 Task: Create a rule when a start date between 1 and 7working days ago is set on a card by anyone except me.
Action: Mouse moved to (1365, 102)
Screenshot: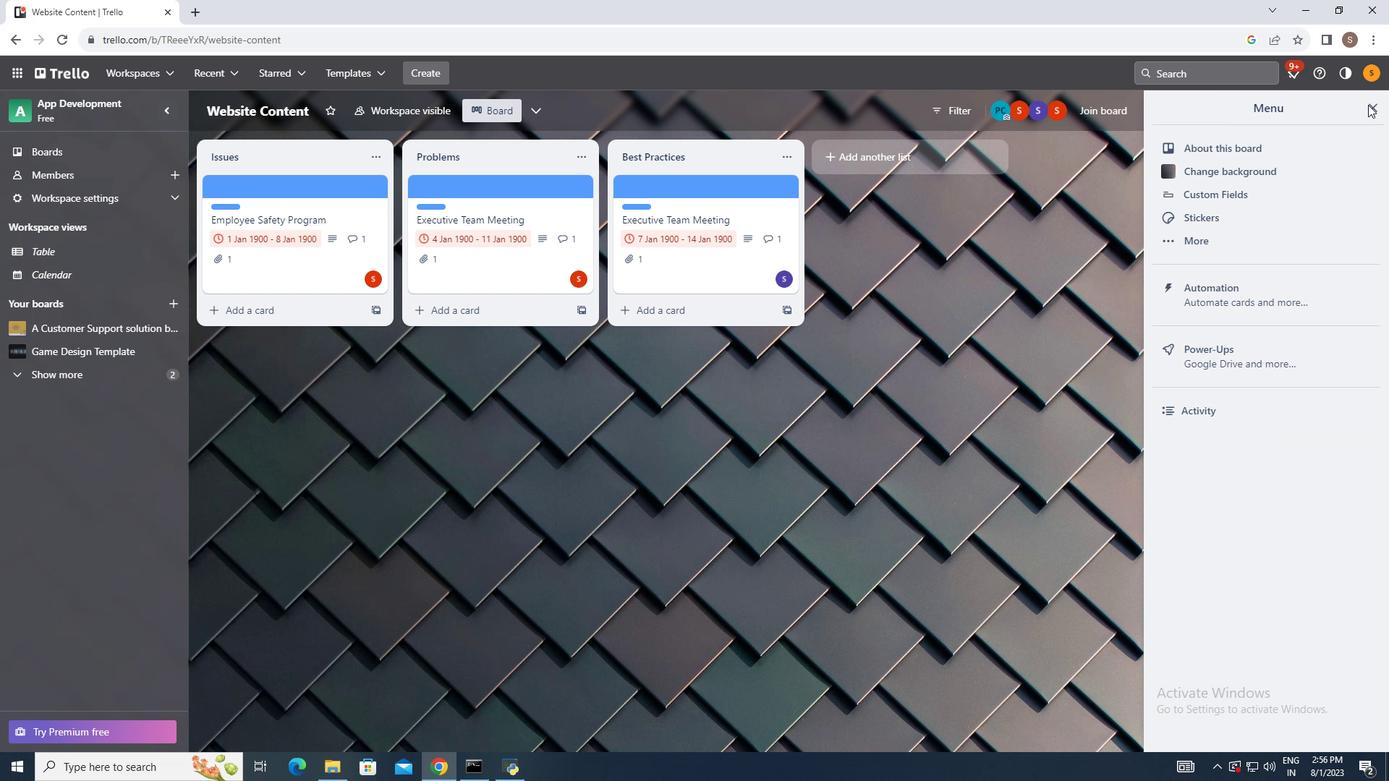 
Action: Mouse pressed left at (1365, 102)
Screenshot: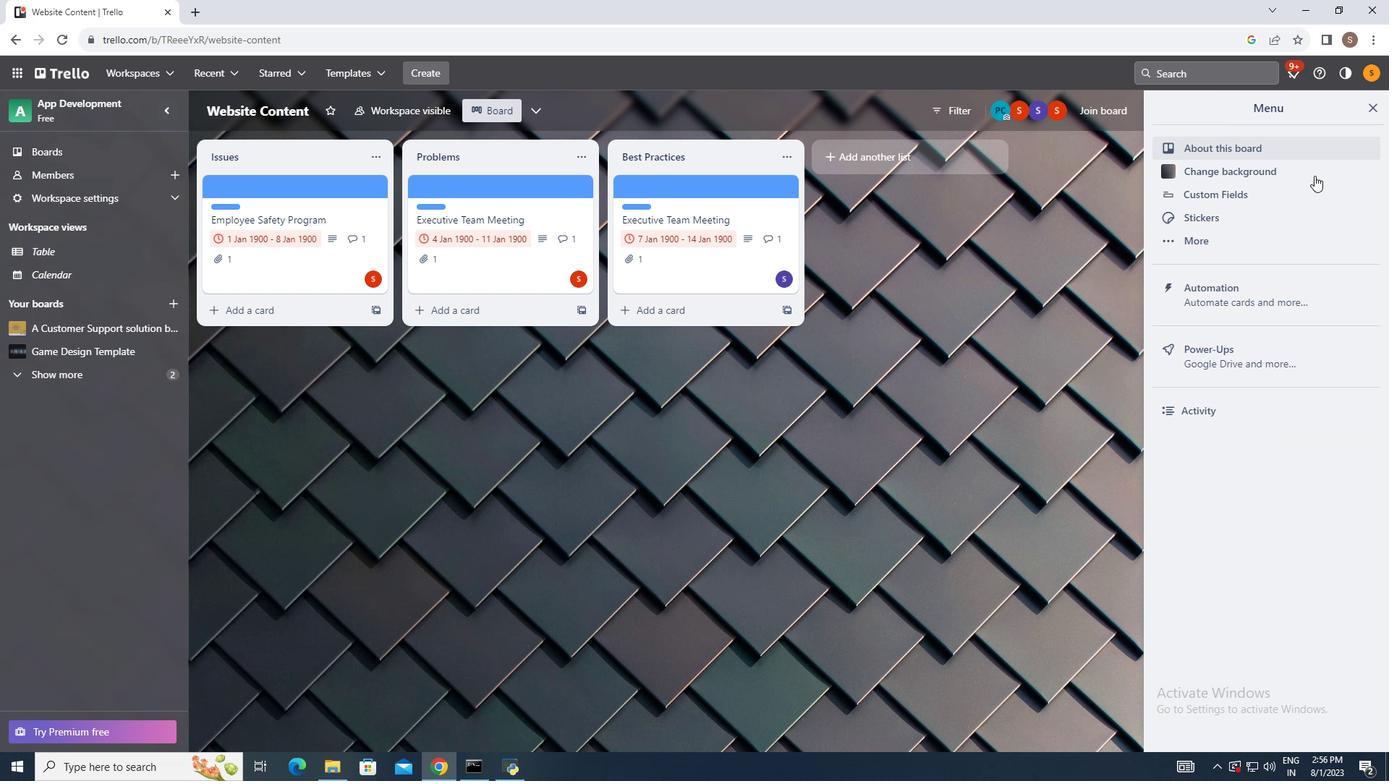 
Action: Mouse moved to (1257, 280)
Screenshot: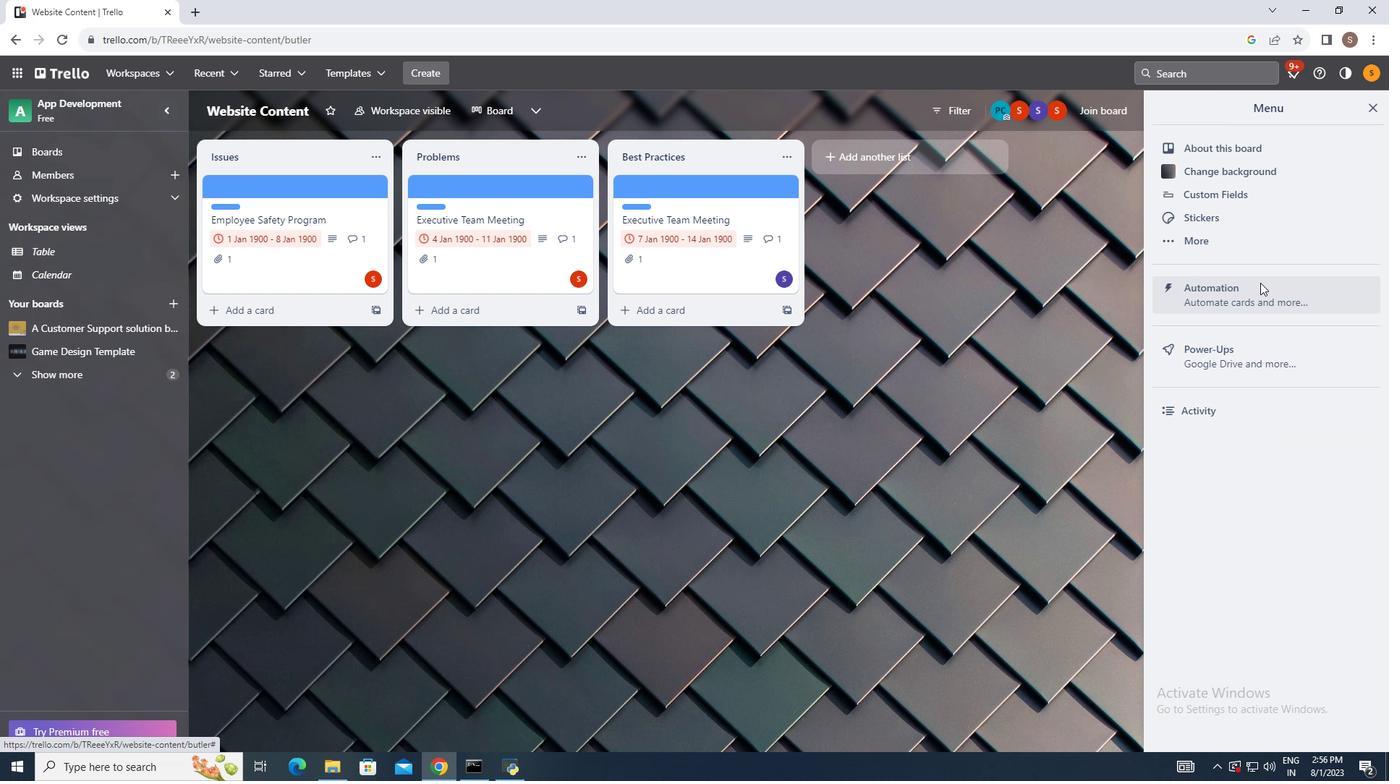
Action: Mouse pressed left at (1257, 280)
Screenshot: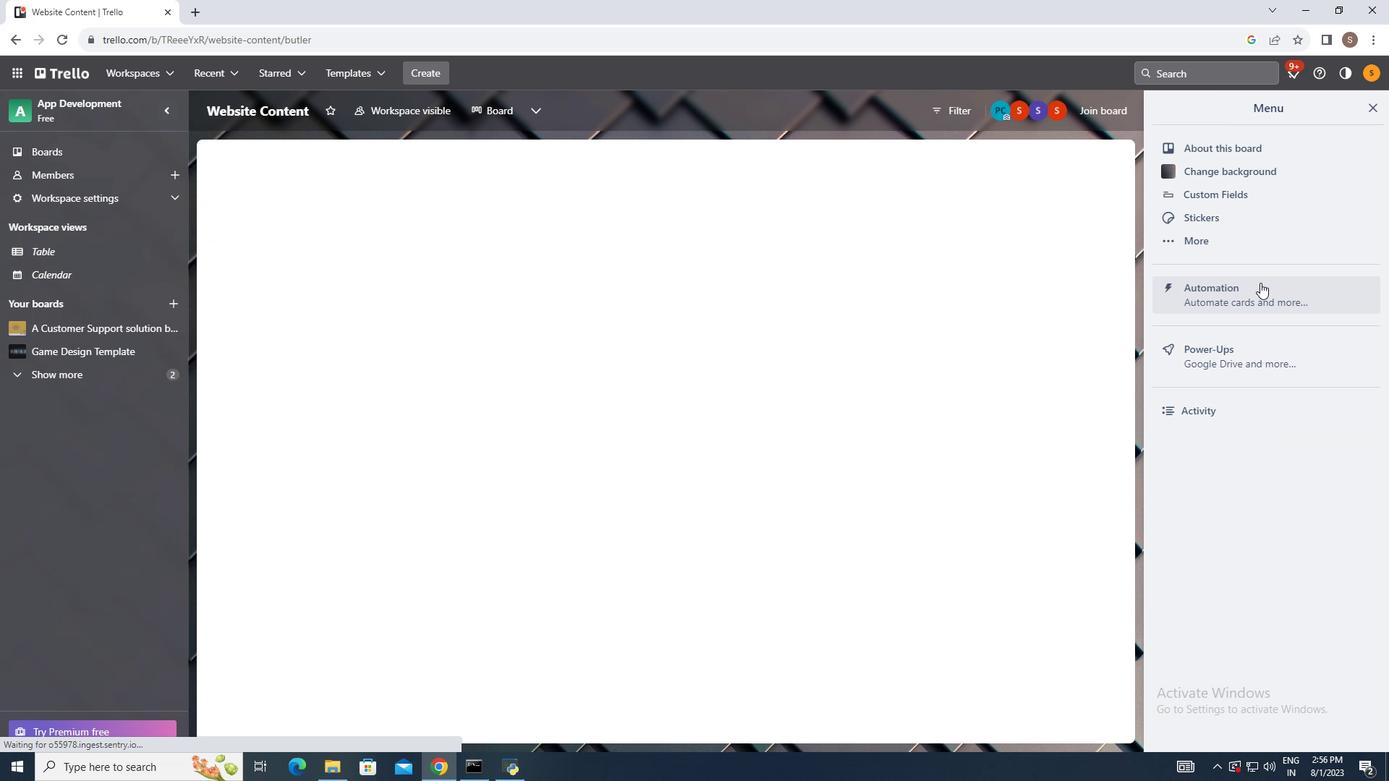 
Action: Mouse moved to (241, 237)
Screenshot: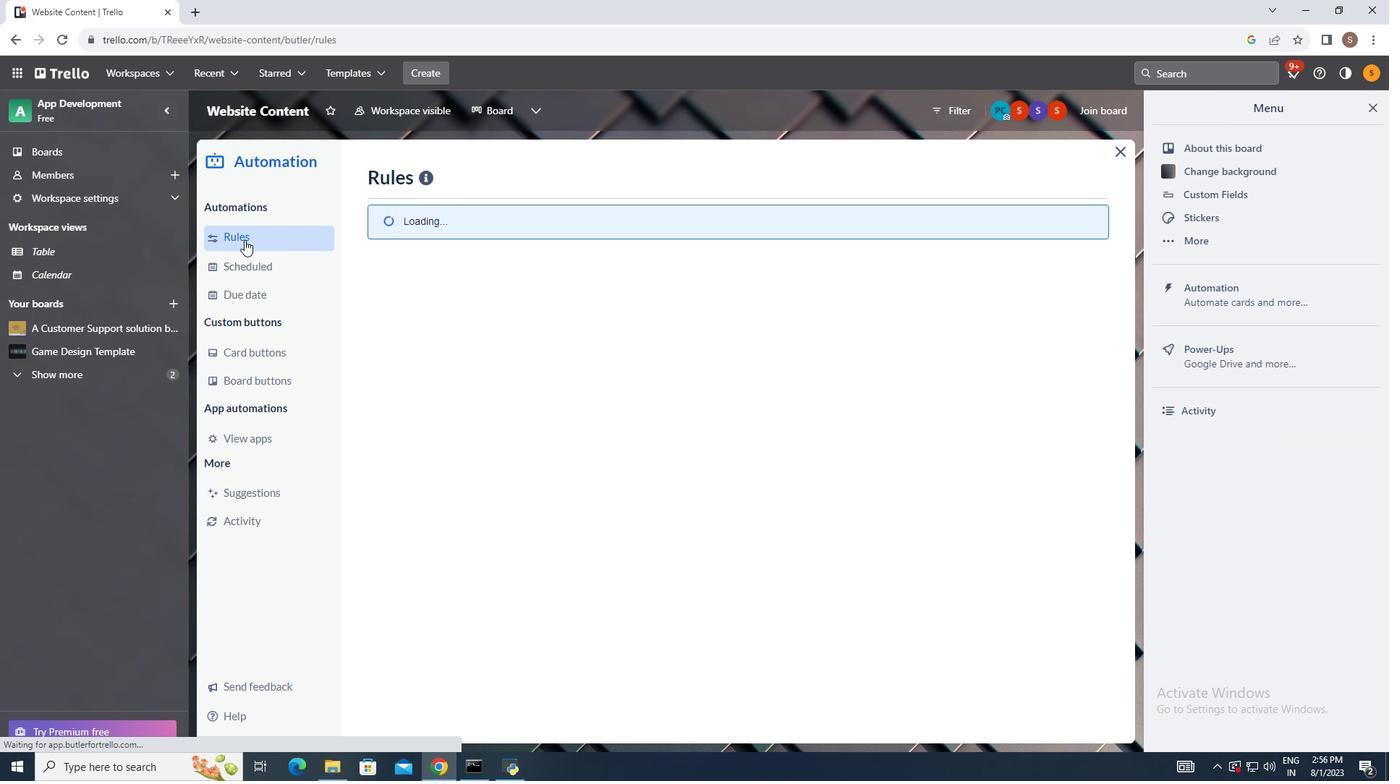 
Action: Mouse pressed left at (241, 237)
Screenshot: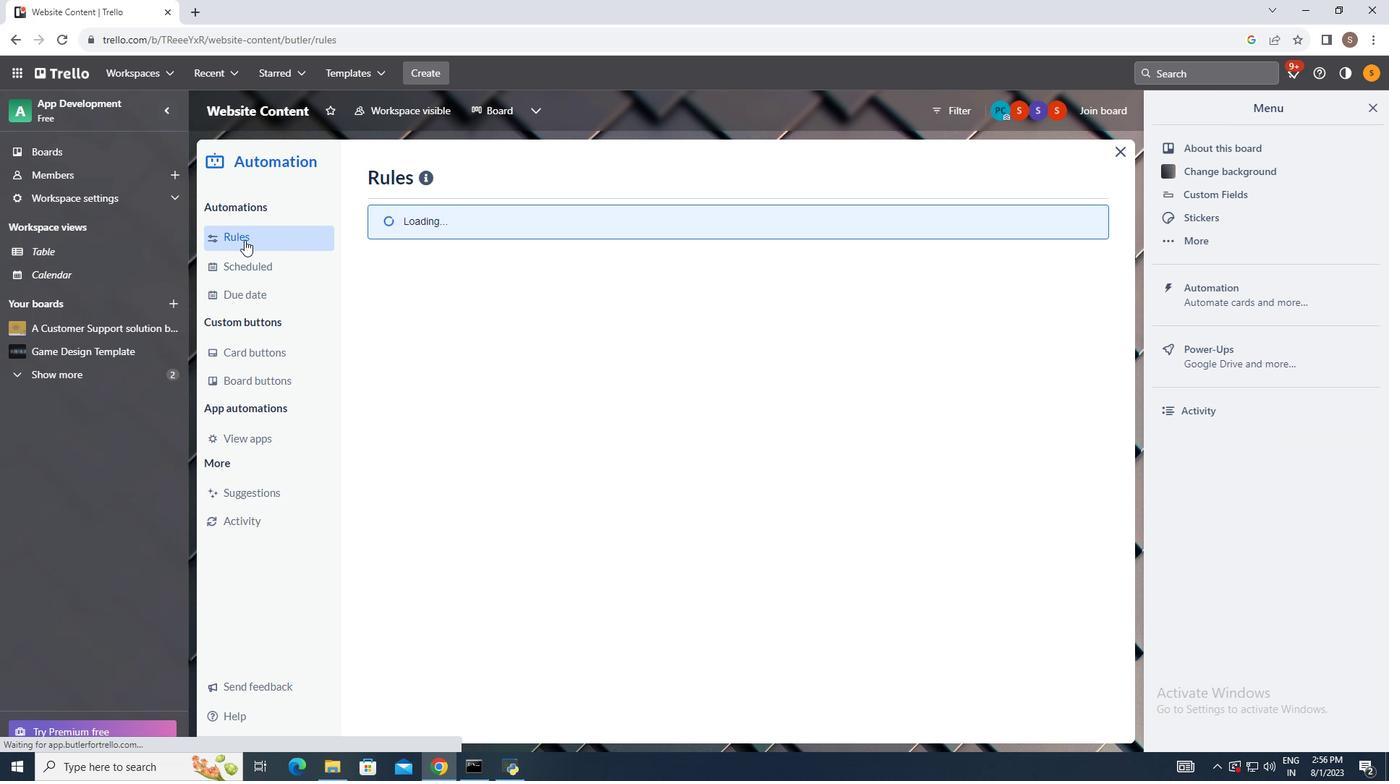 
Action: Mouse moved to (964, 174)
Screenshot: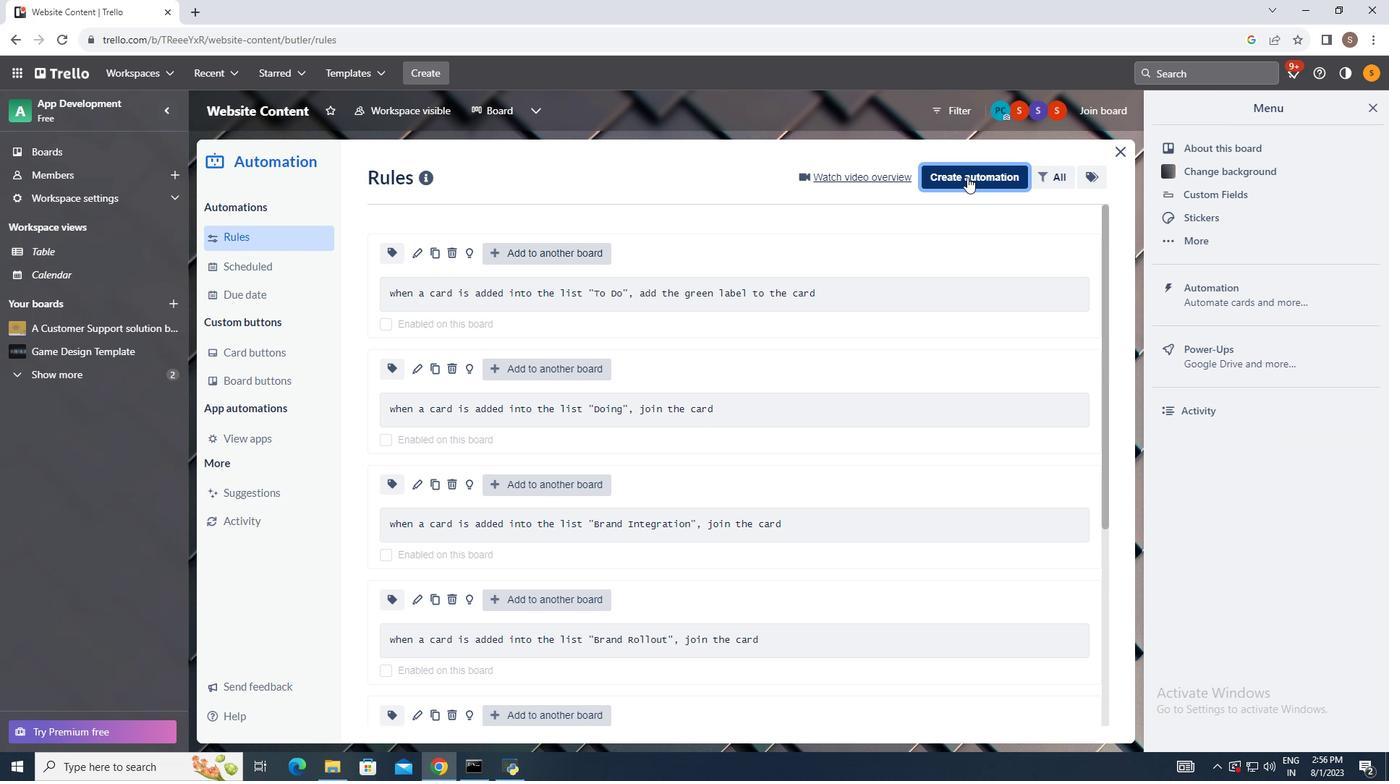 
Action: Mouse pressed left at (964, 174)
Screenshot: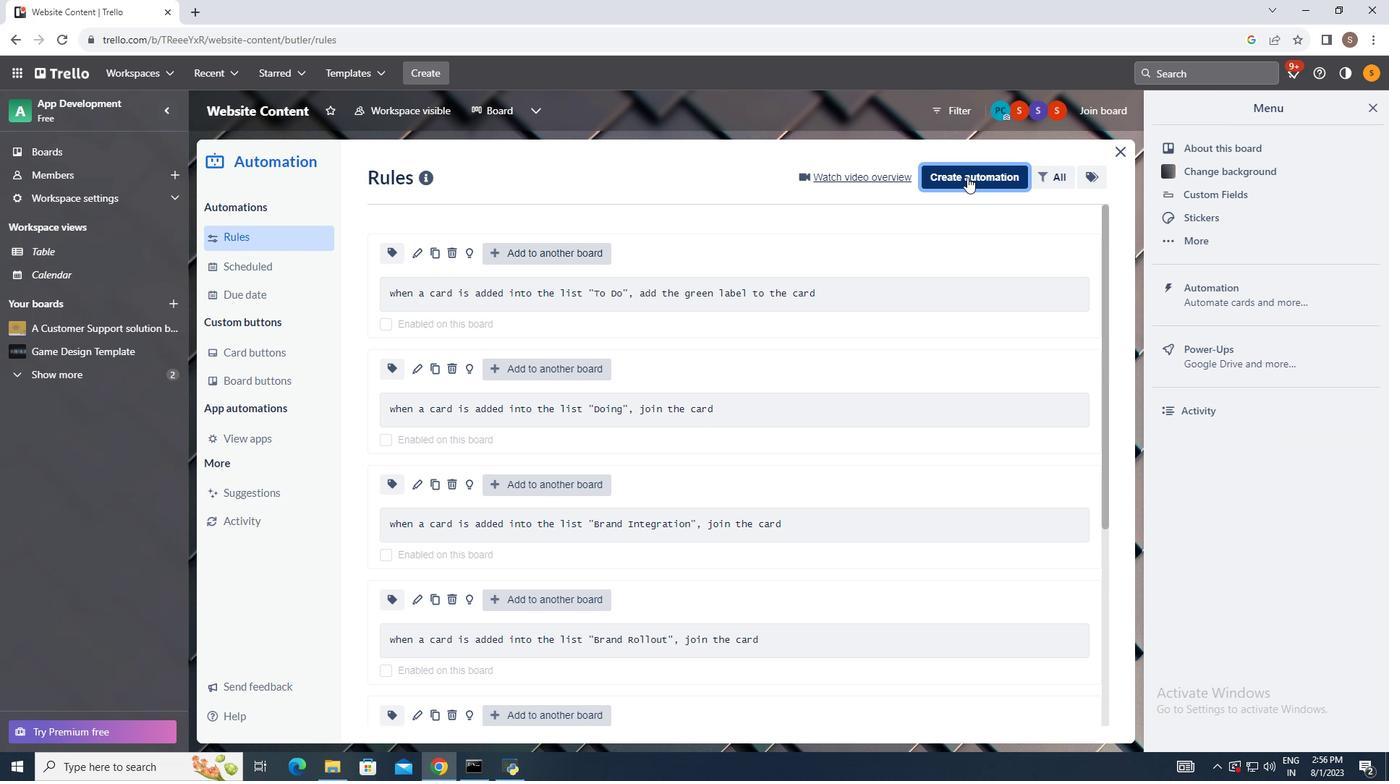 
Action: Mouse moved to (746, 316)
Screenshot: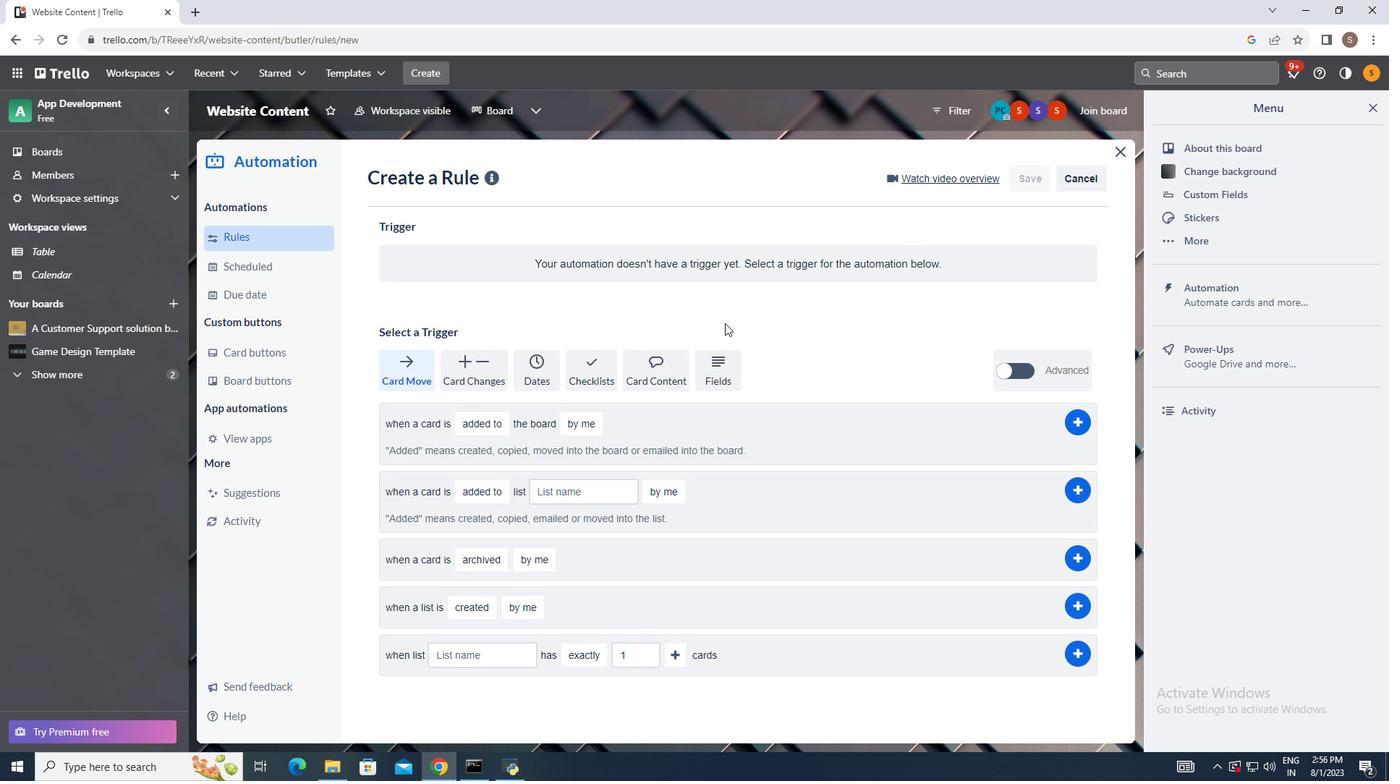 
Action: Mouse pressed left at (746, 316)
Screenshot: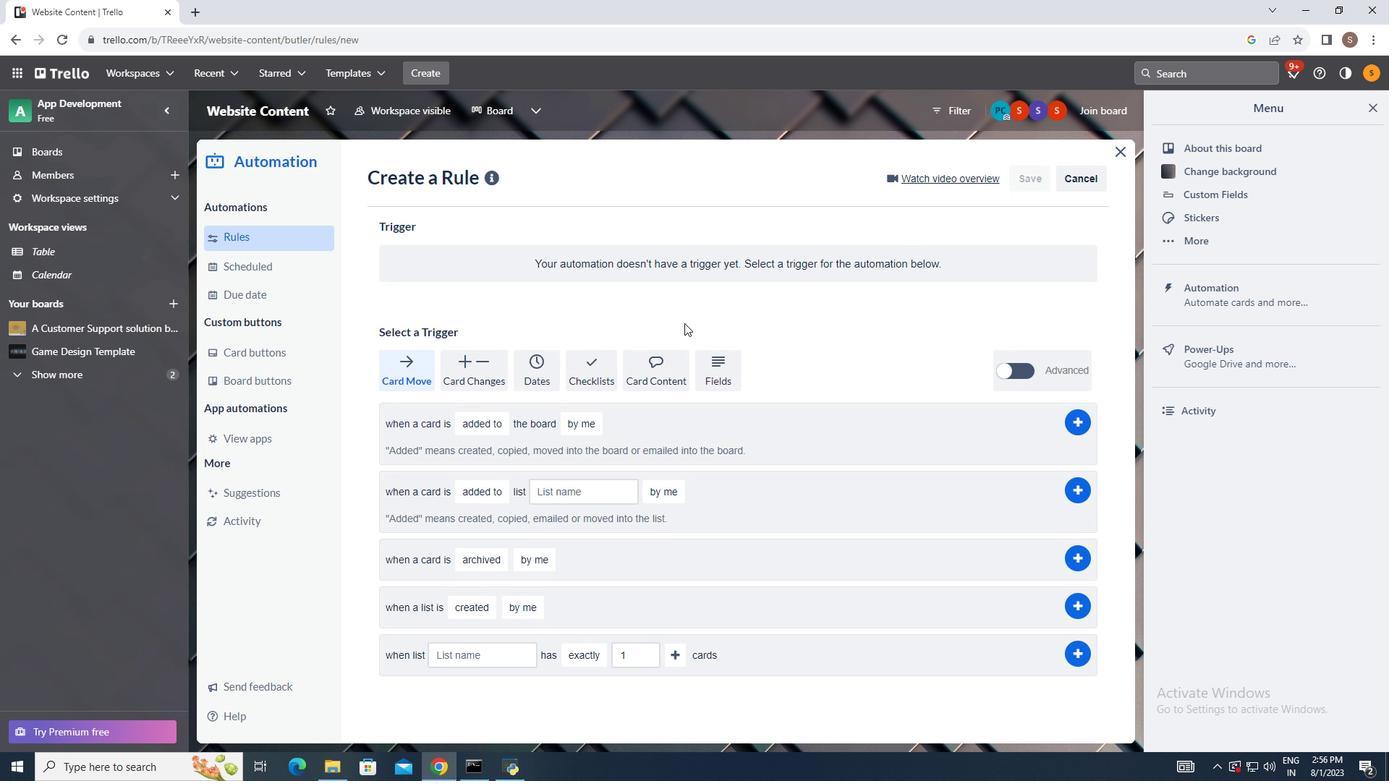 
Action: Mouse moved to (537, 359)
Screenshot: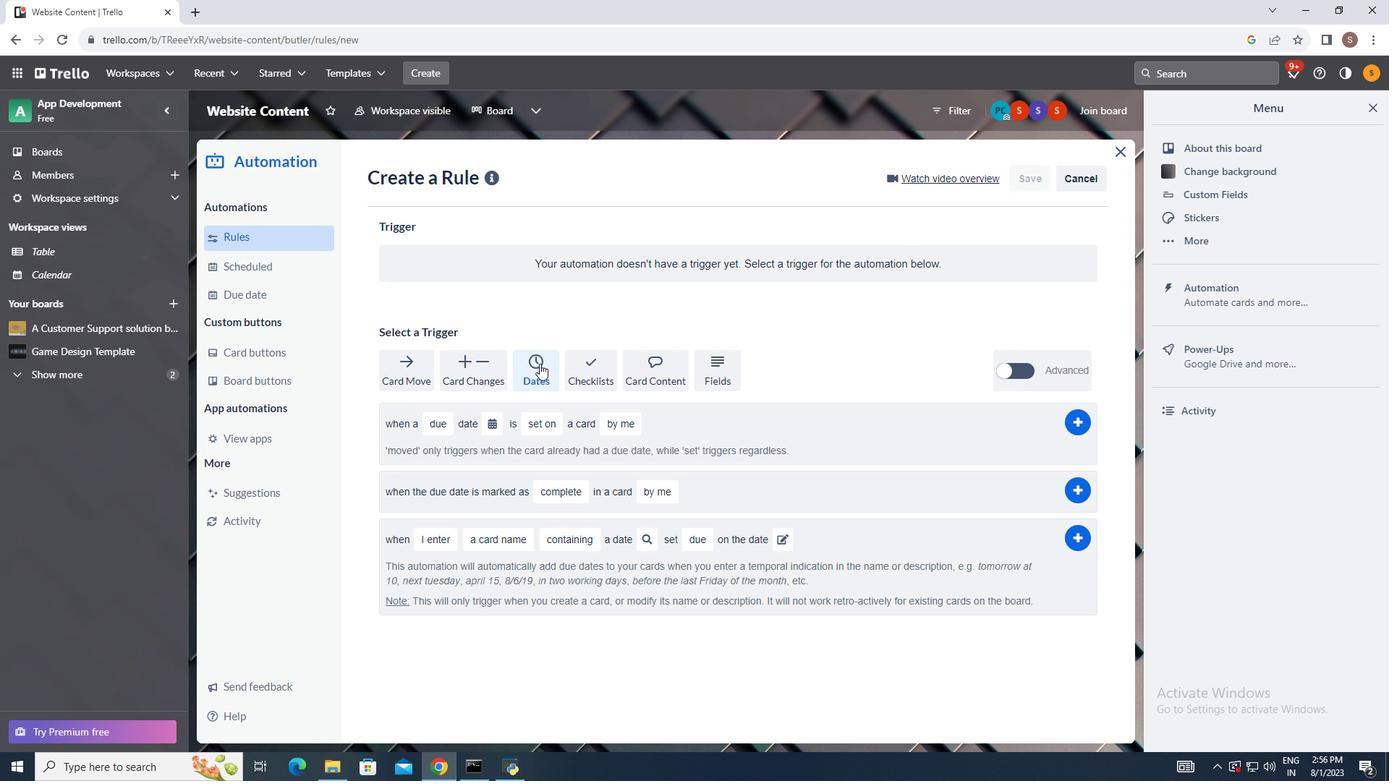 
Action: Mouse pressed left at (537, 359)
Screenshot: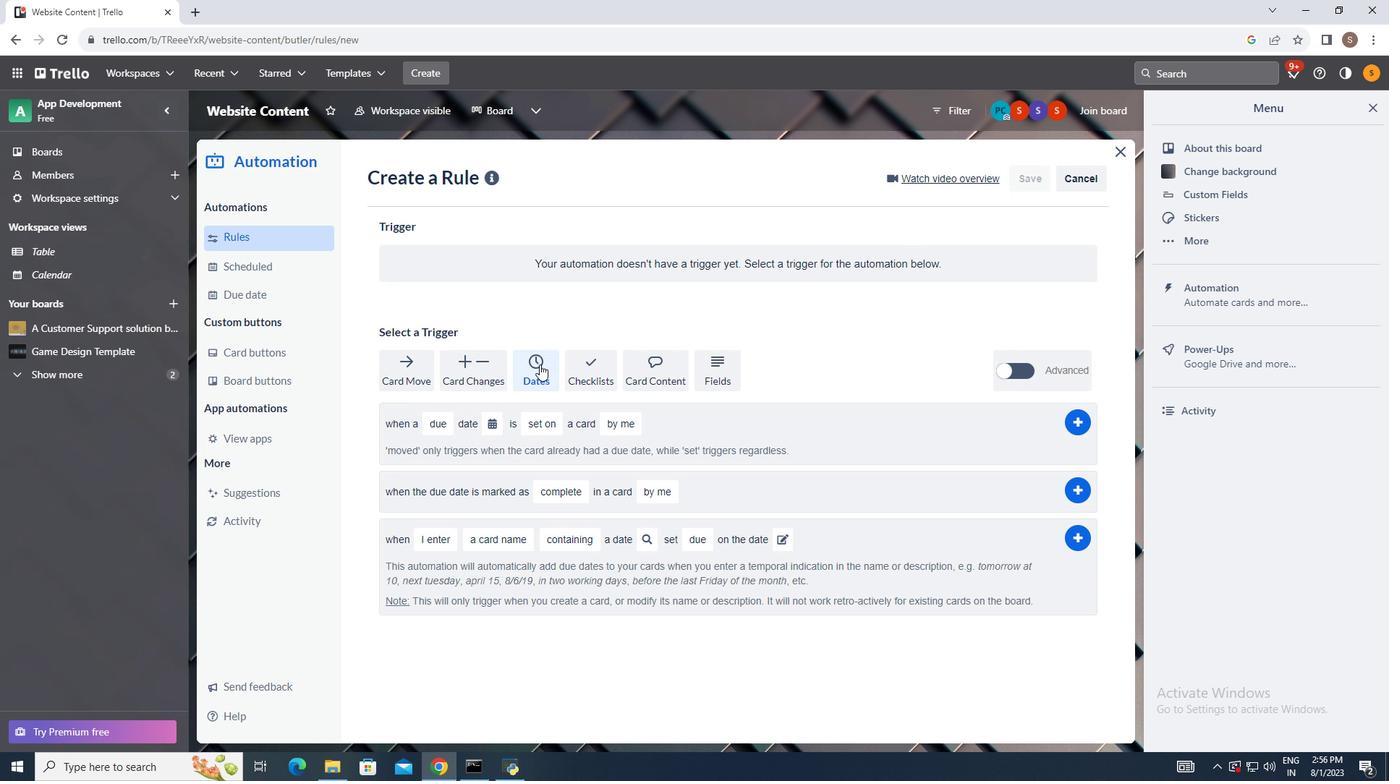 
Action: Mouse moved to (444, 415)
Screenshot: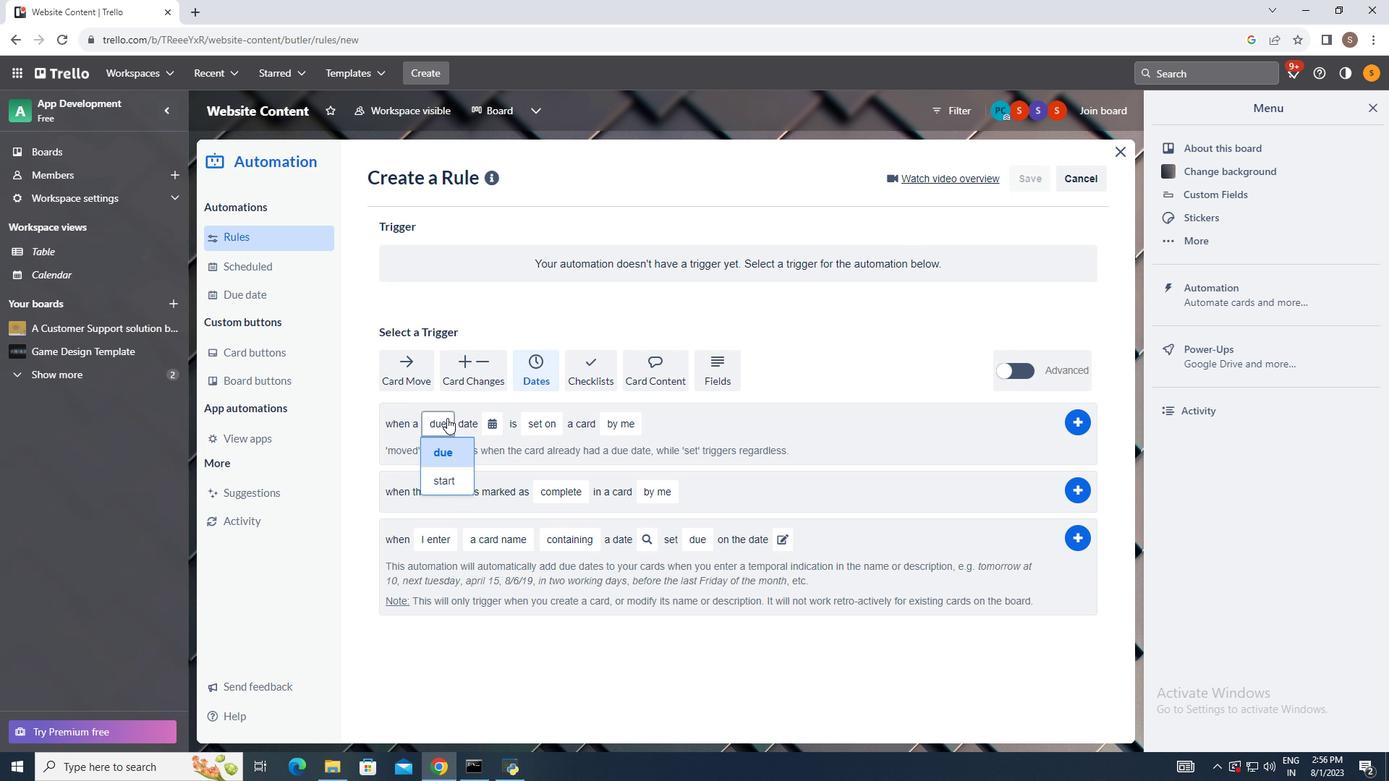 
Action: Mouse pressed left at (444, 415)
Screenshot: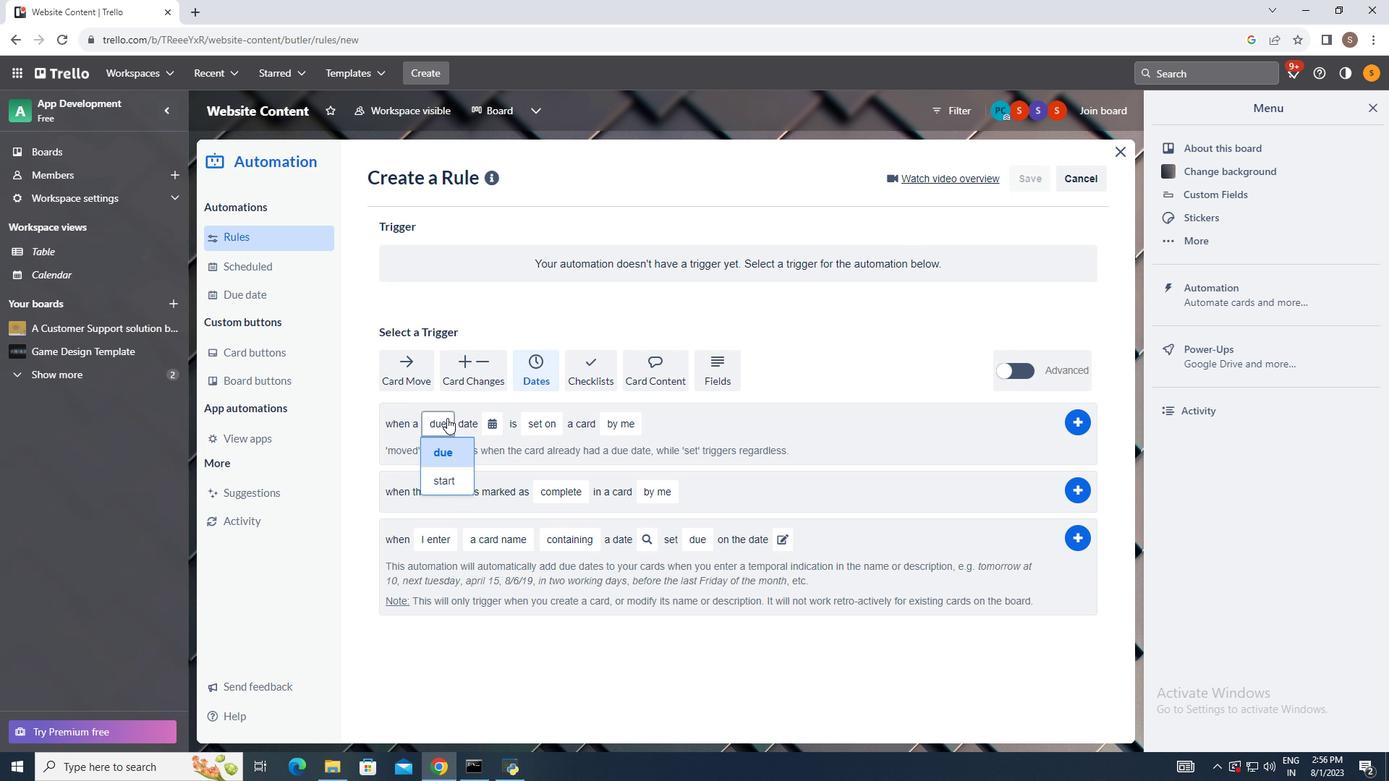 
Action: Mouse moved to (443, 473)
Screenshot: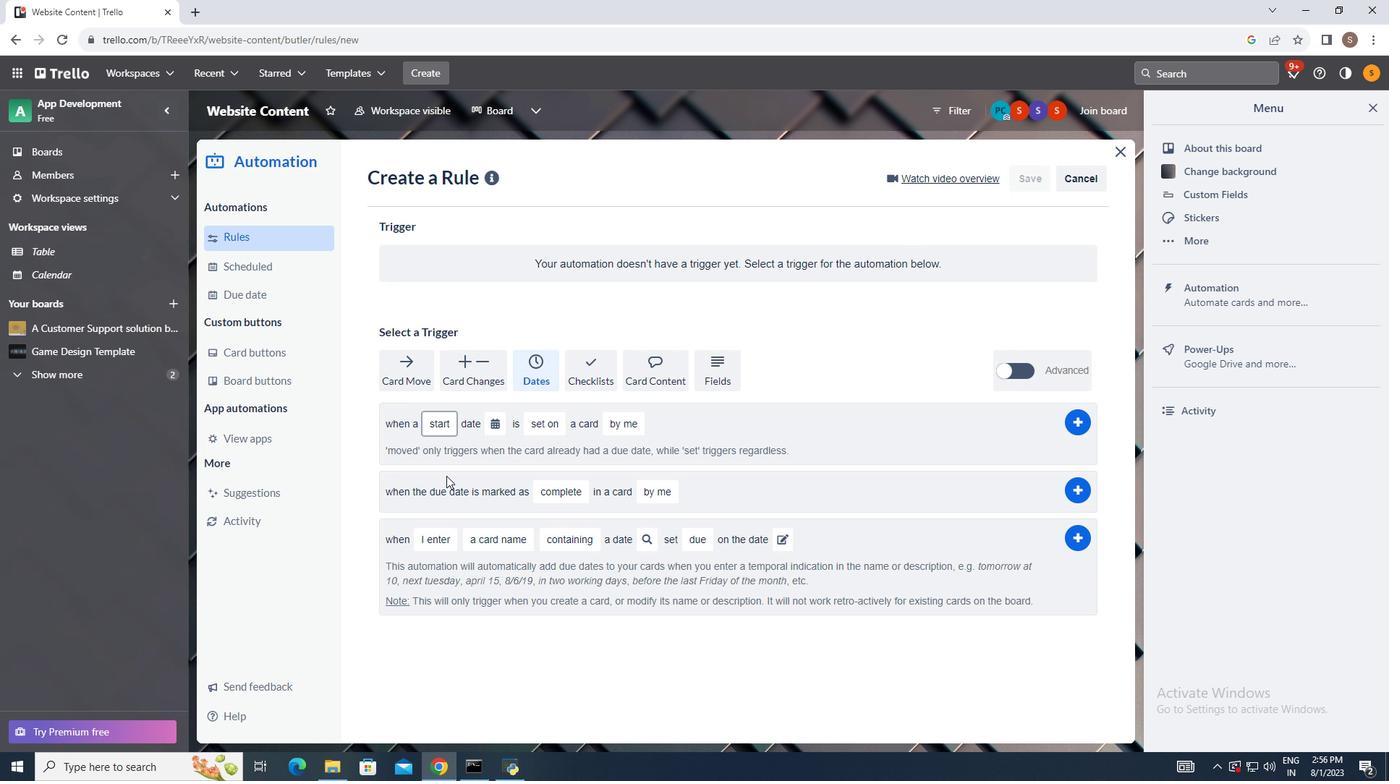 
Action: Mouse pressed left at (443, 473)
Screenshot: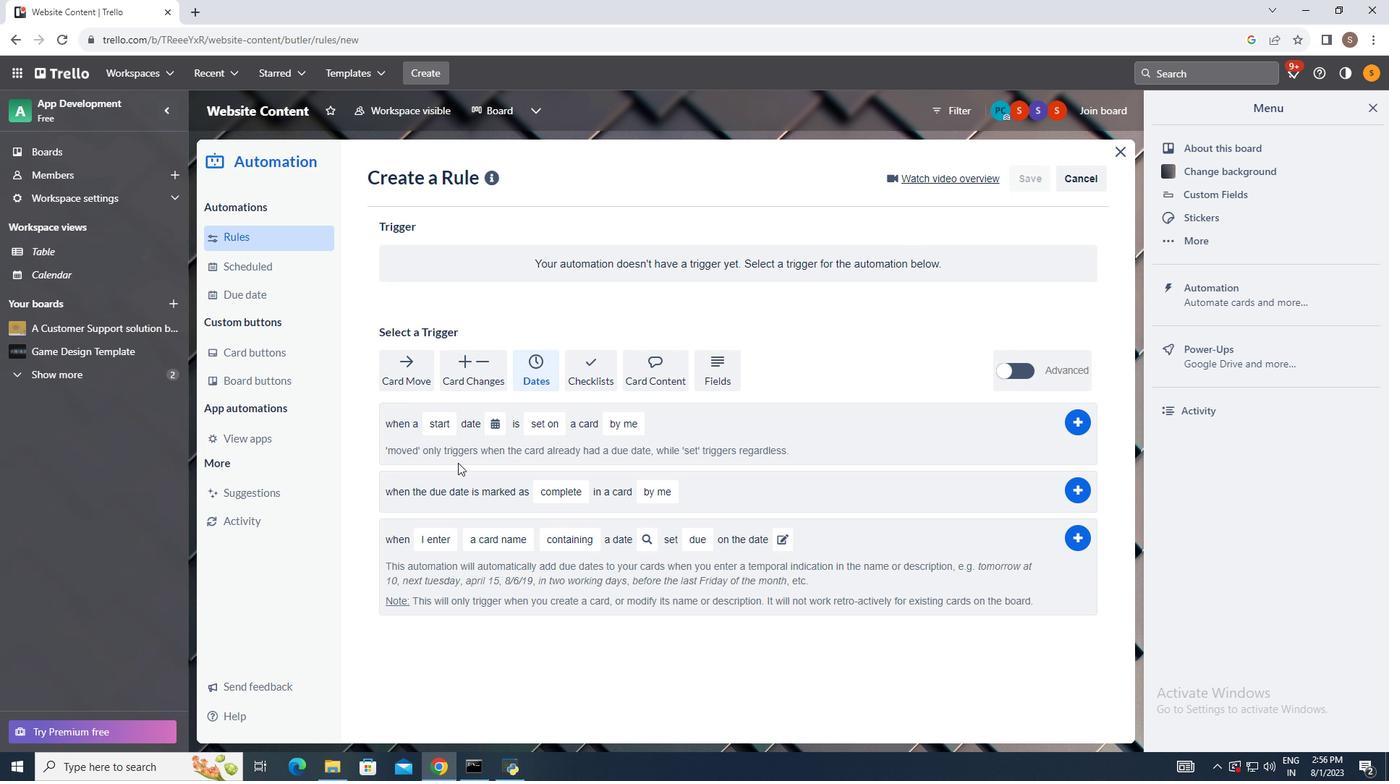 
Action: Mouse moved to (493, 425)
Screenshot: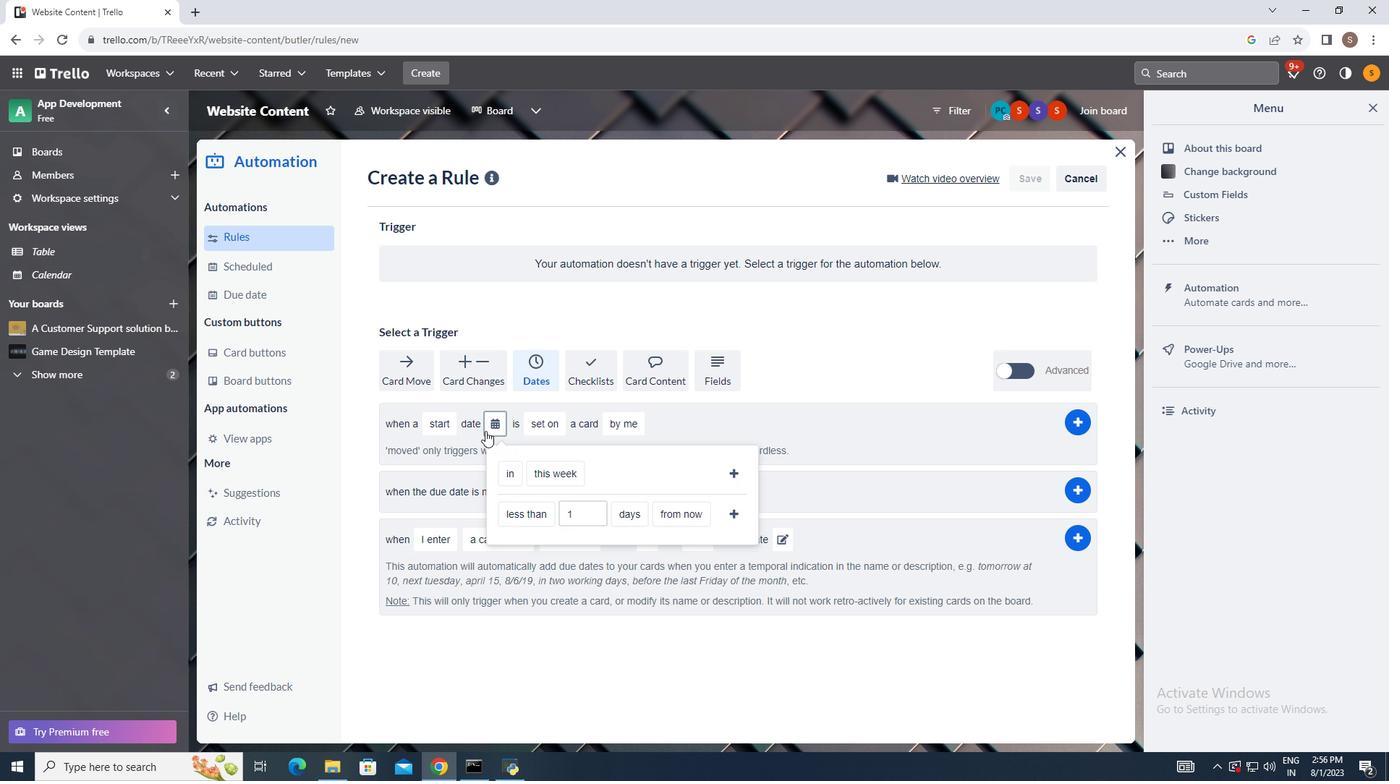 
Action: Mouse pressed left at (493, 425)
Screenshot: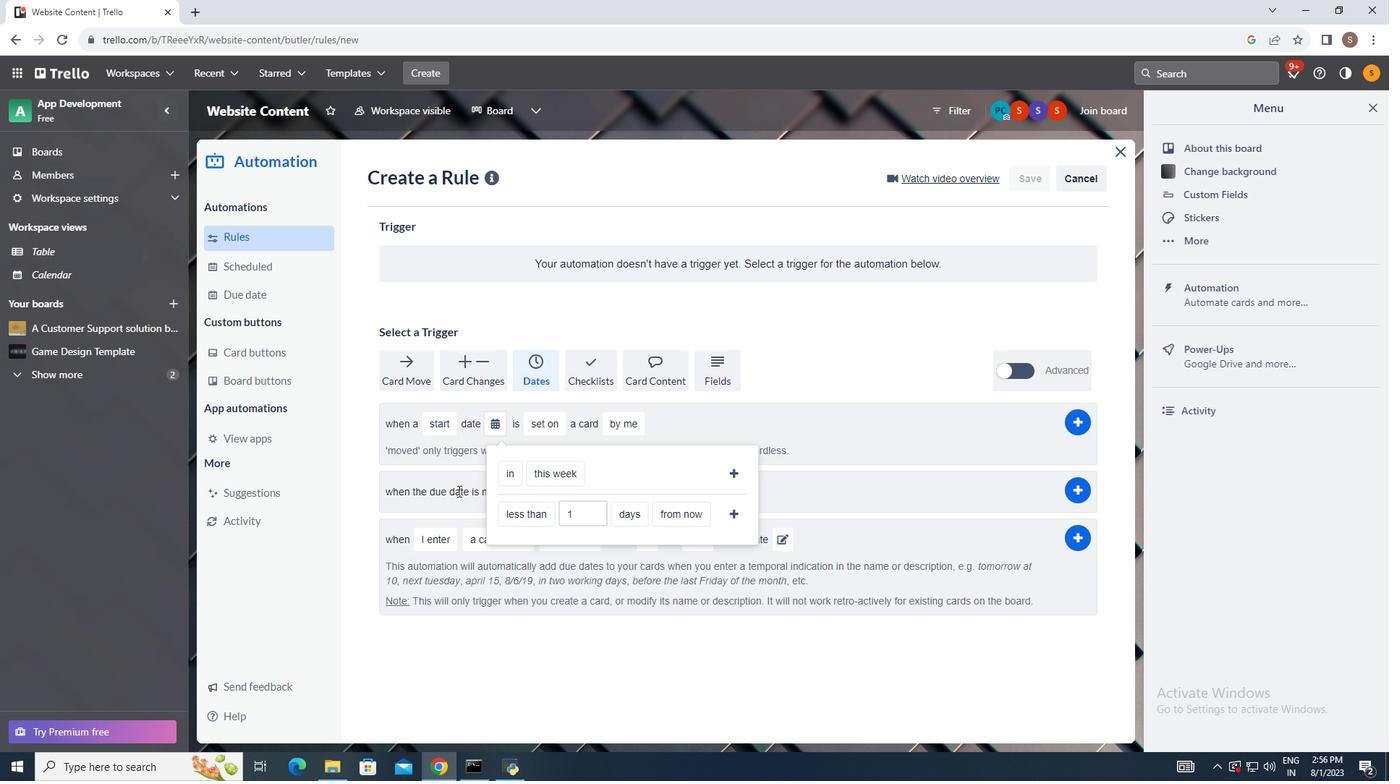 
Action: Mouse moved to (506, 517)
Screenshot: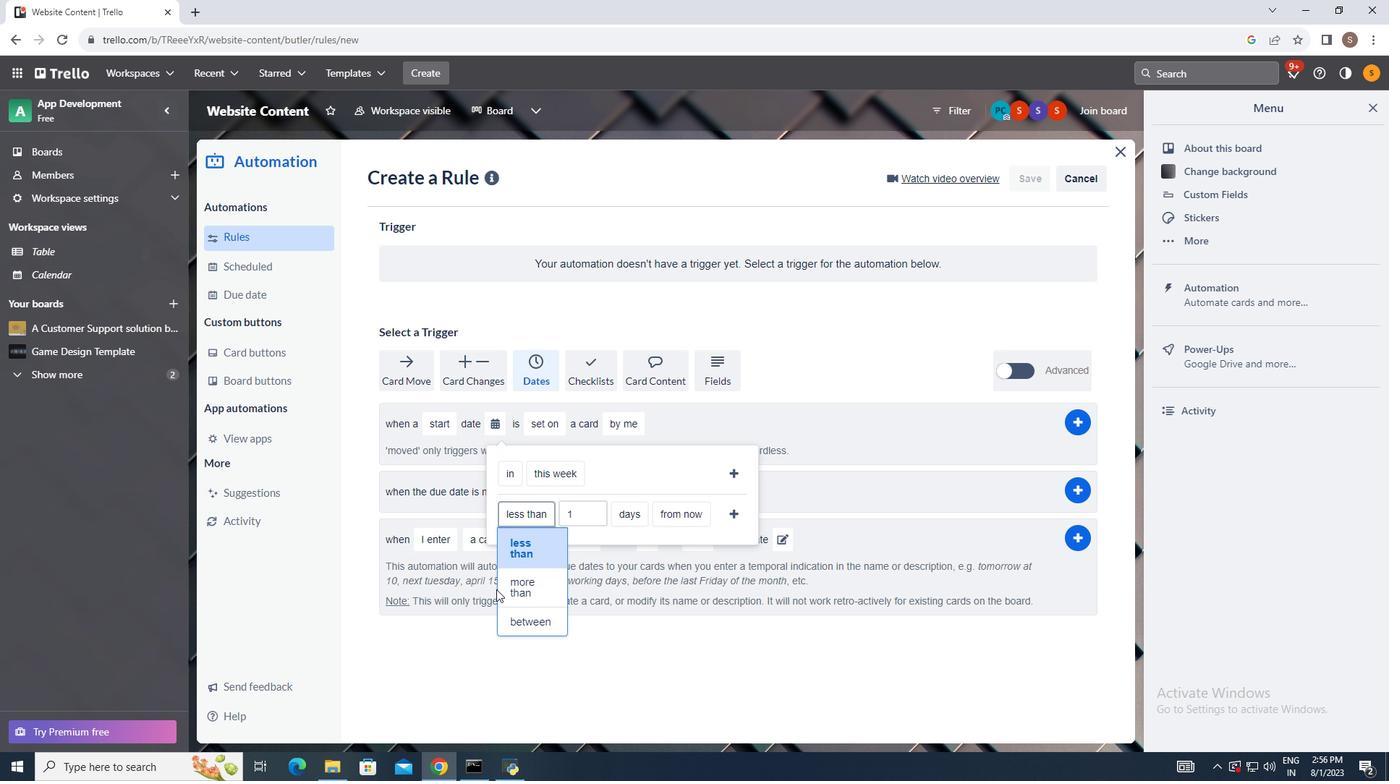 
Action: Mouse pressed left at (506, 517)
Screenshot: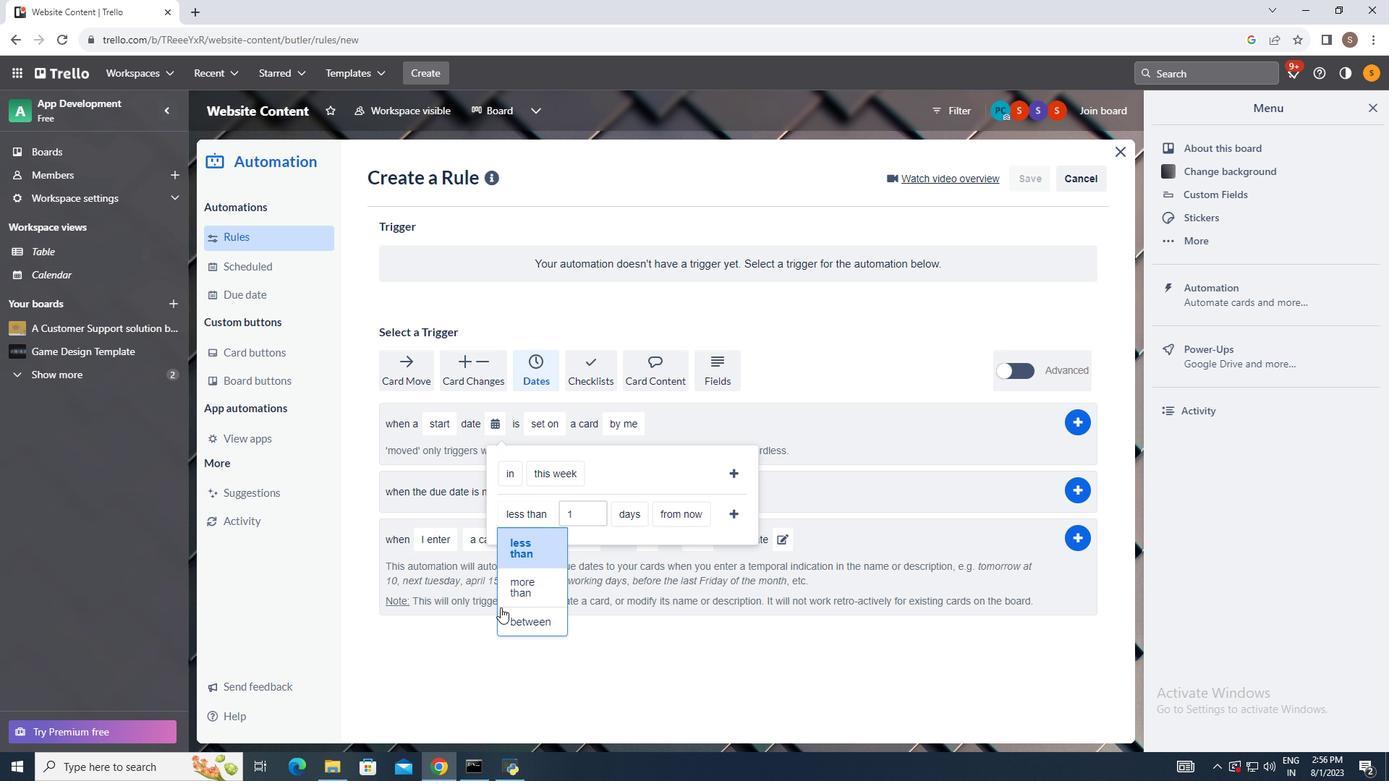 
Action: Mouse moved to (515, 619)
Screenshot: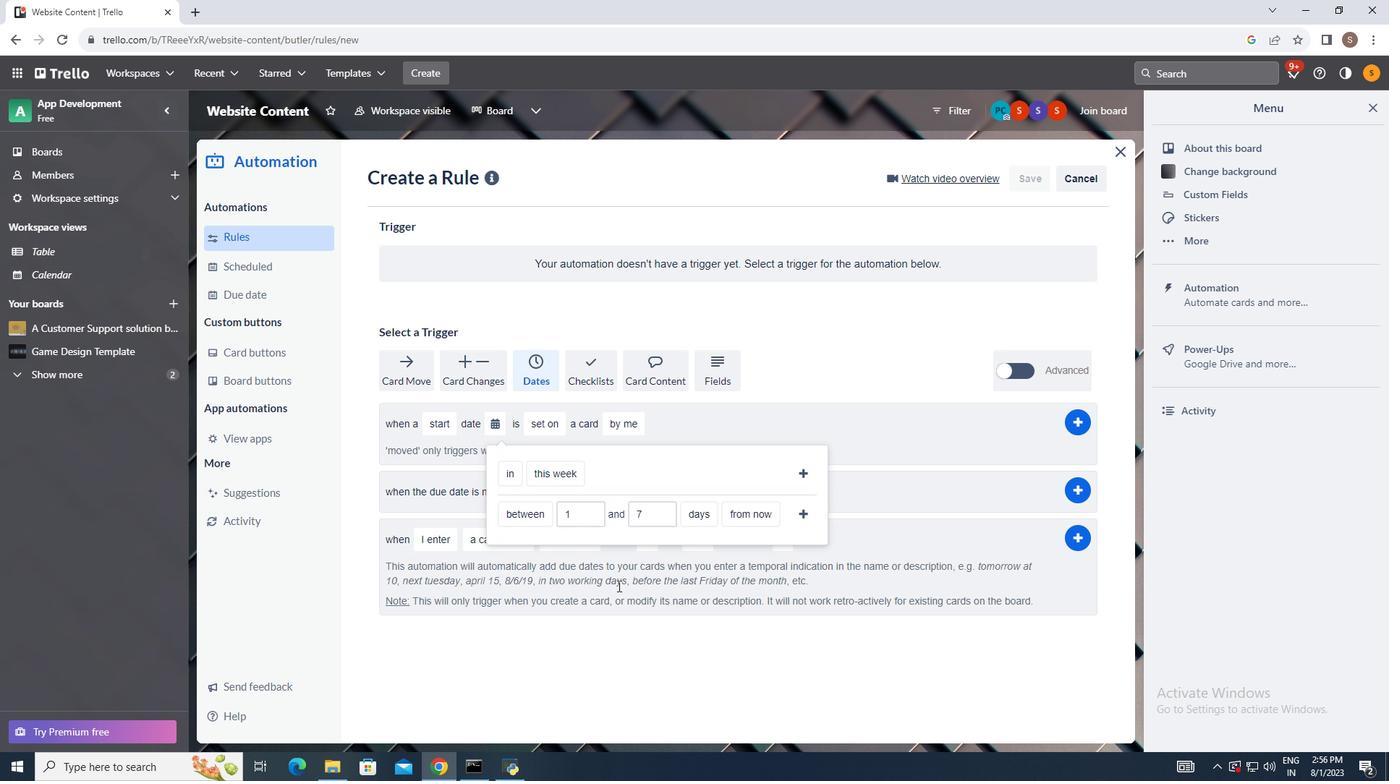
Action: Mouse pressed left at (515, 619)
Screenshot: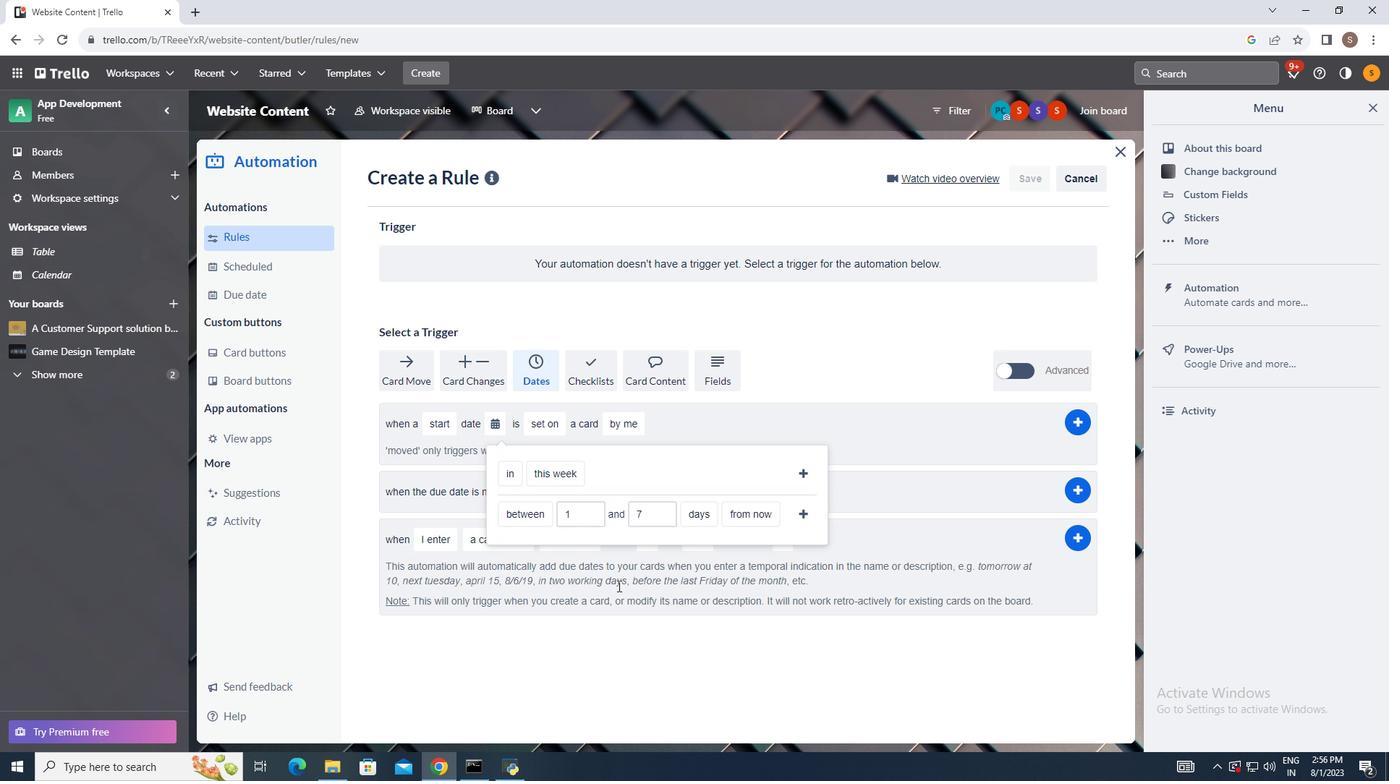
Action: Mouse moved to (704, 510)
Screenshot: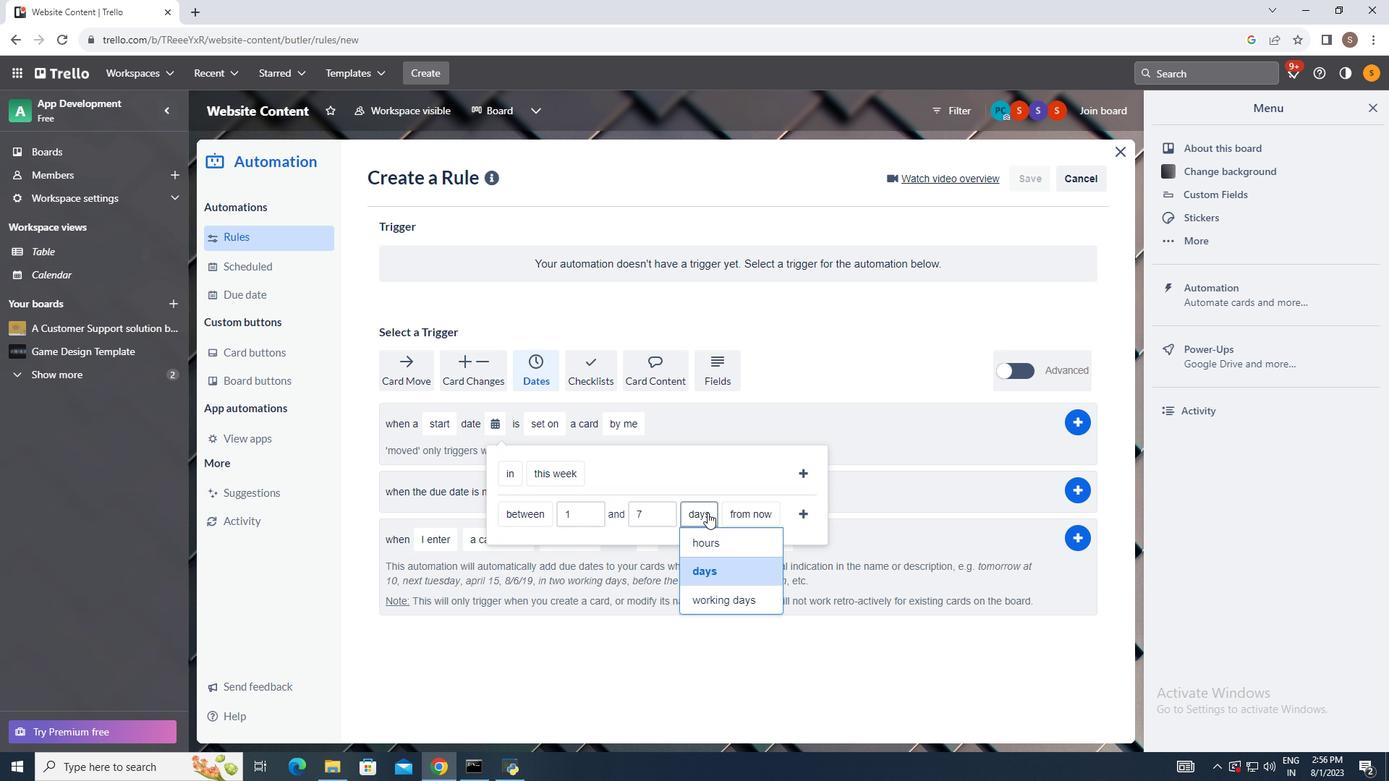 
Action: Mouse pressed left at (704, 510)
Screenshot: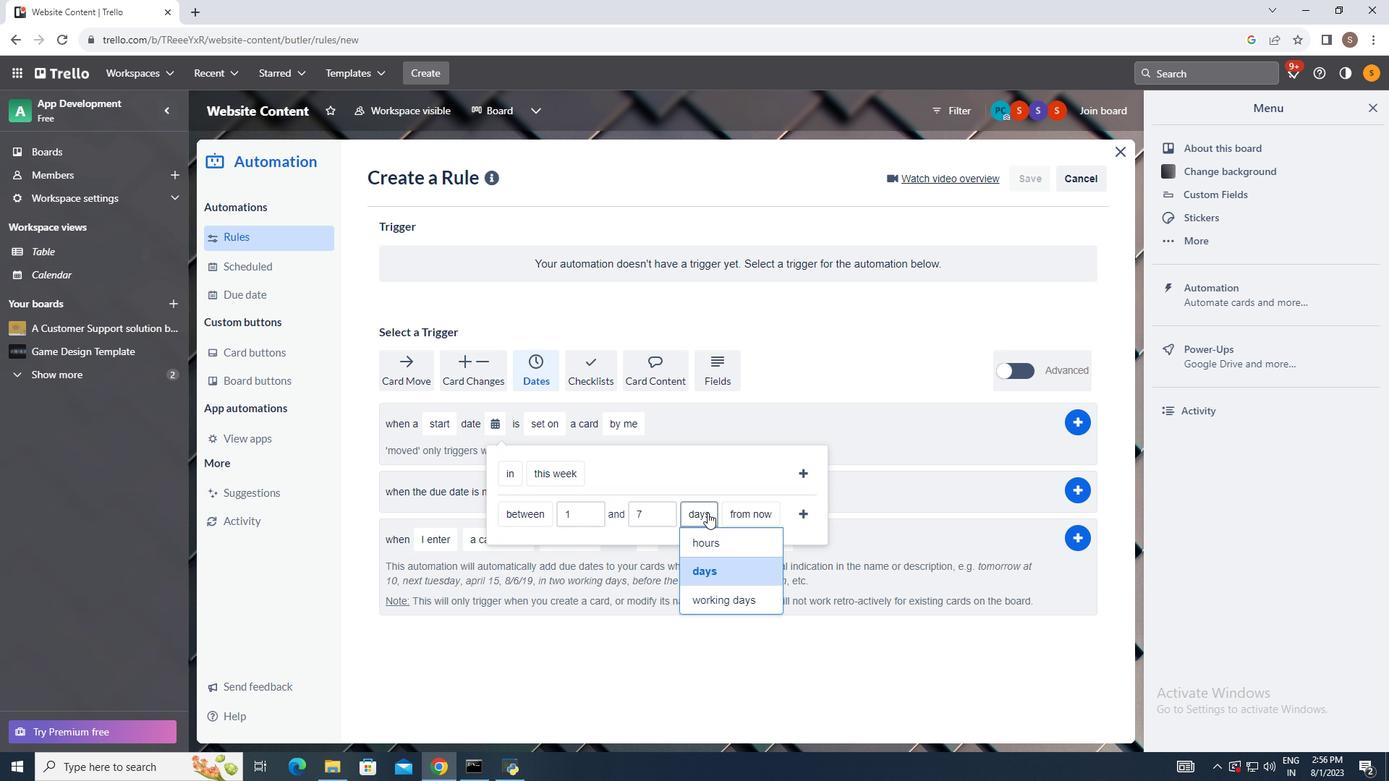 
Action: Mouse moved to (720, 591)
Screenshot: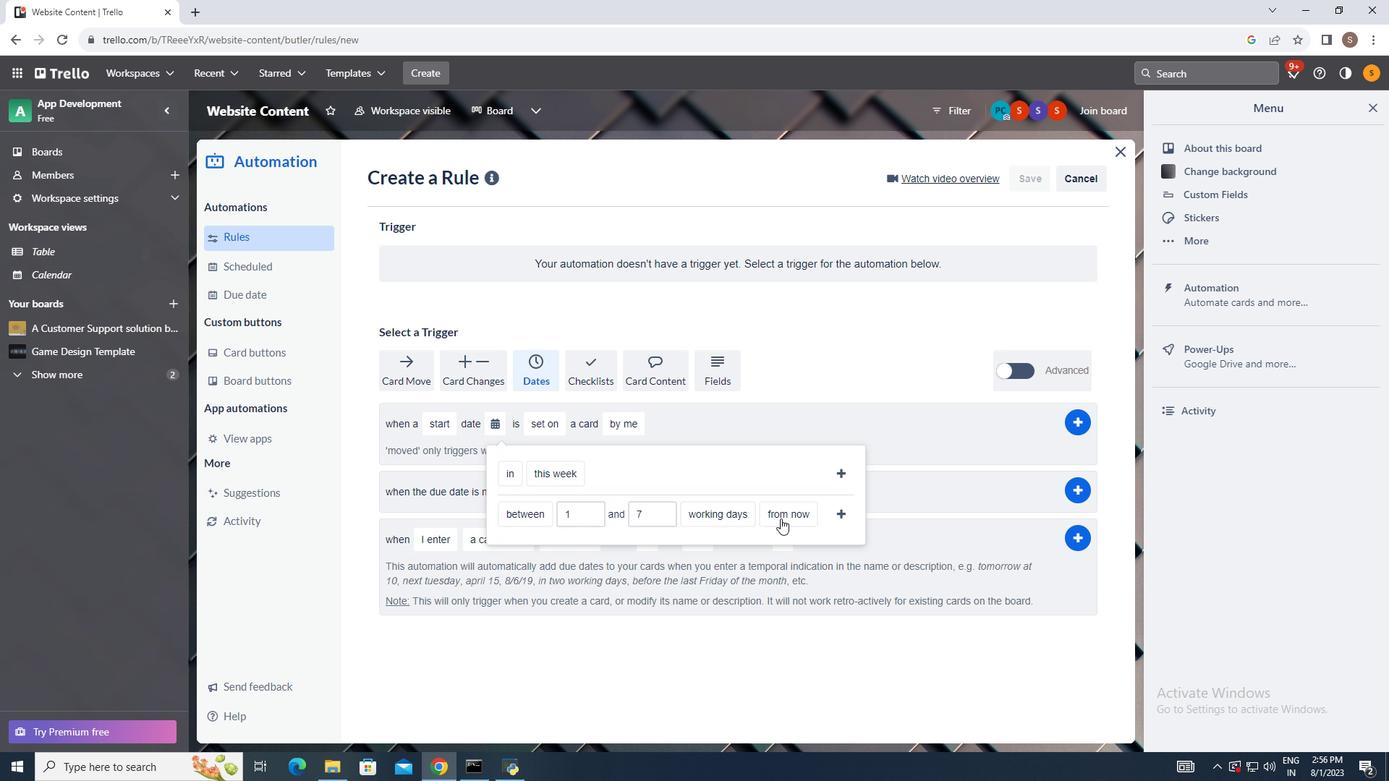 
Action: Mouse pressed left at (720, 591)
Screenshot: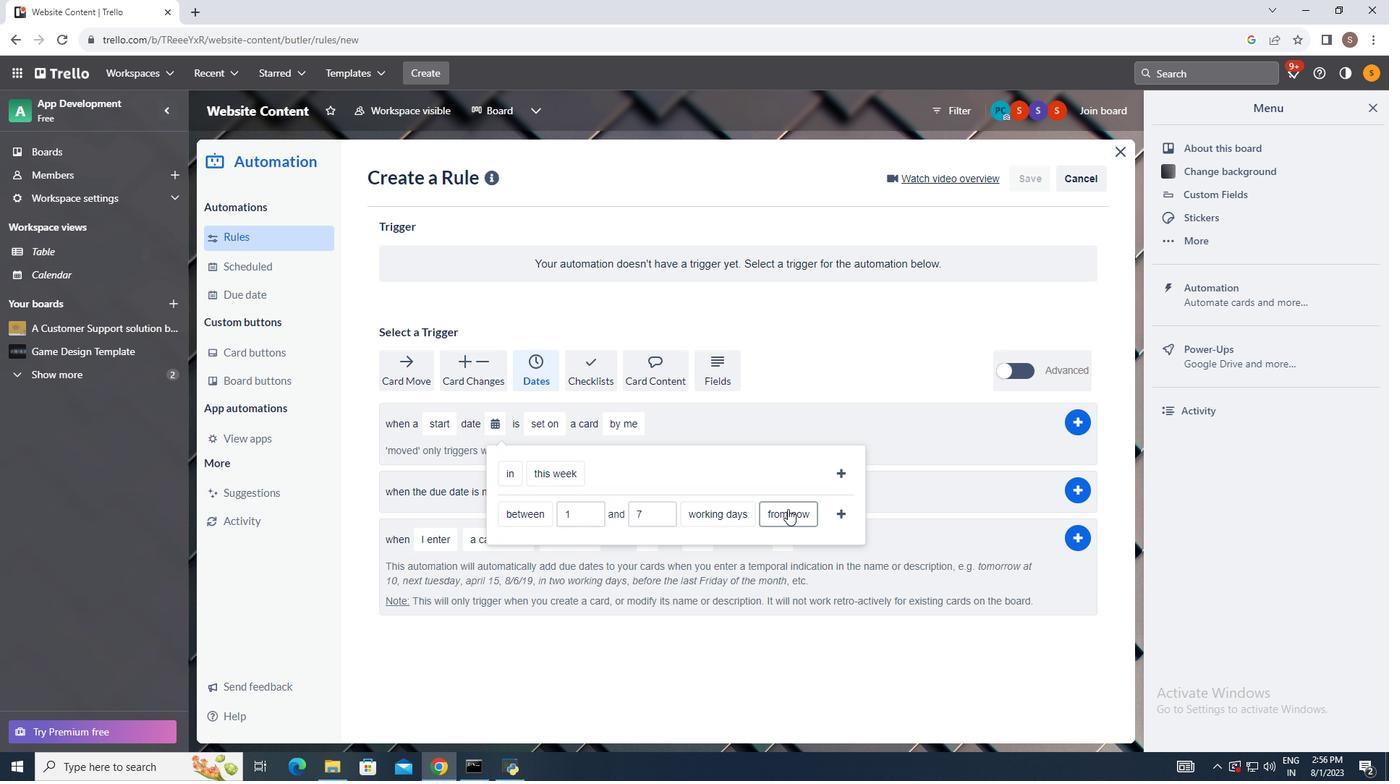 
Action: Mouse moved to (785, 506)
Screenshot: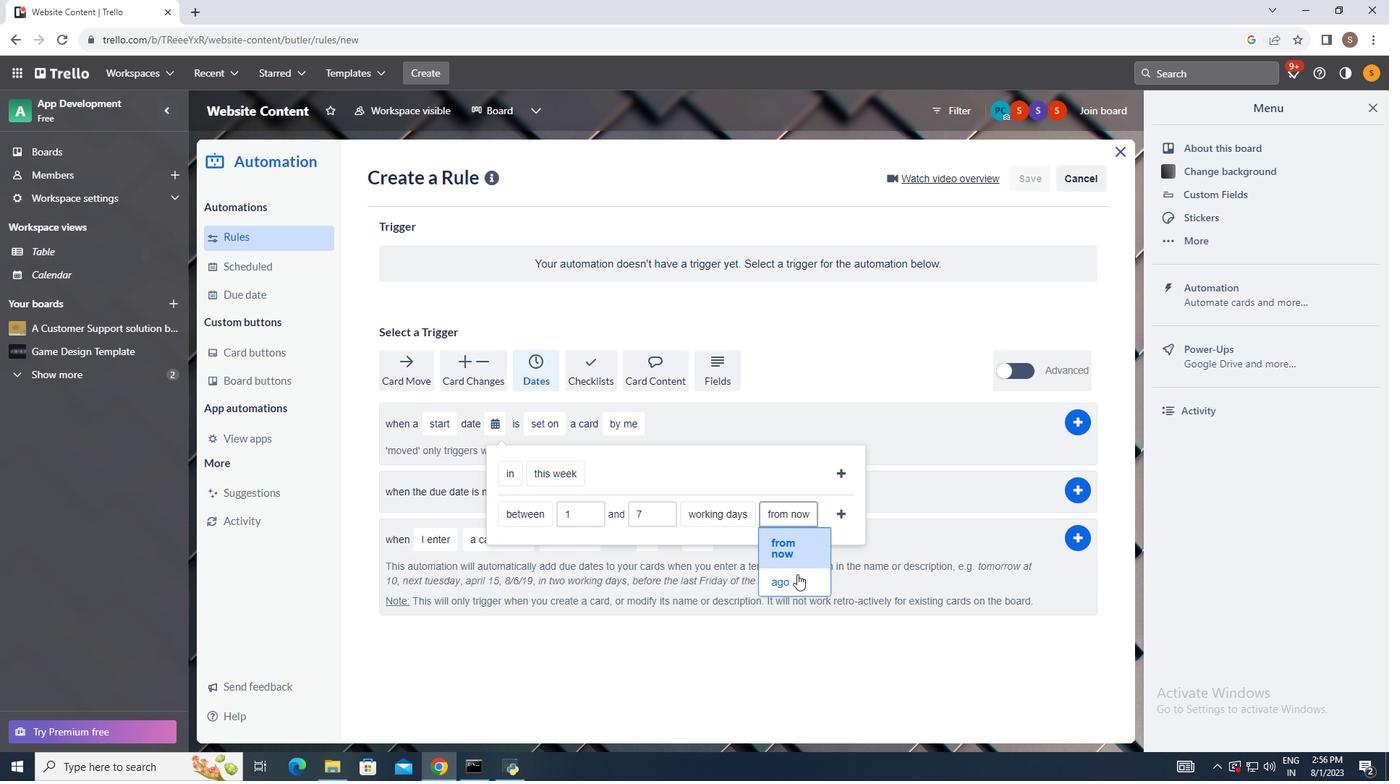 
Action: Mouse pressed left at (785, 506)
Screenshot: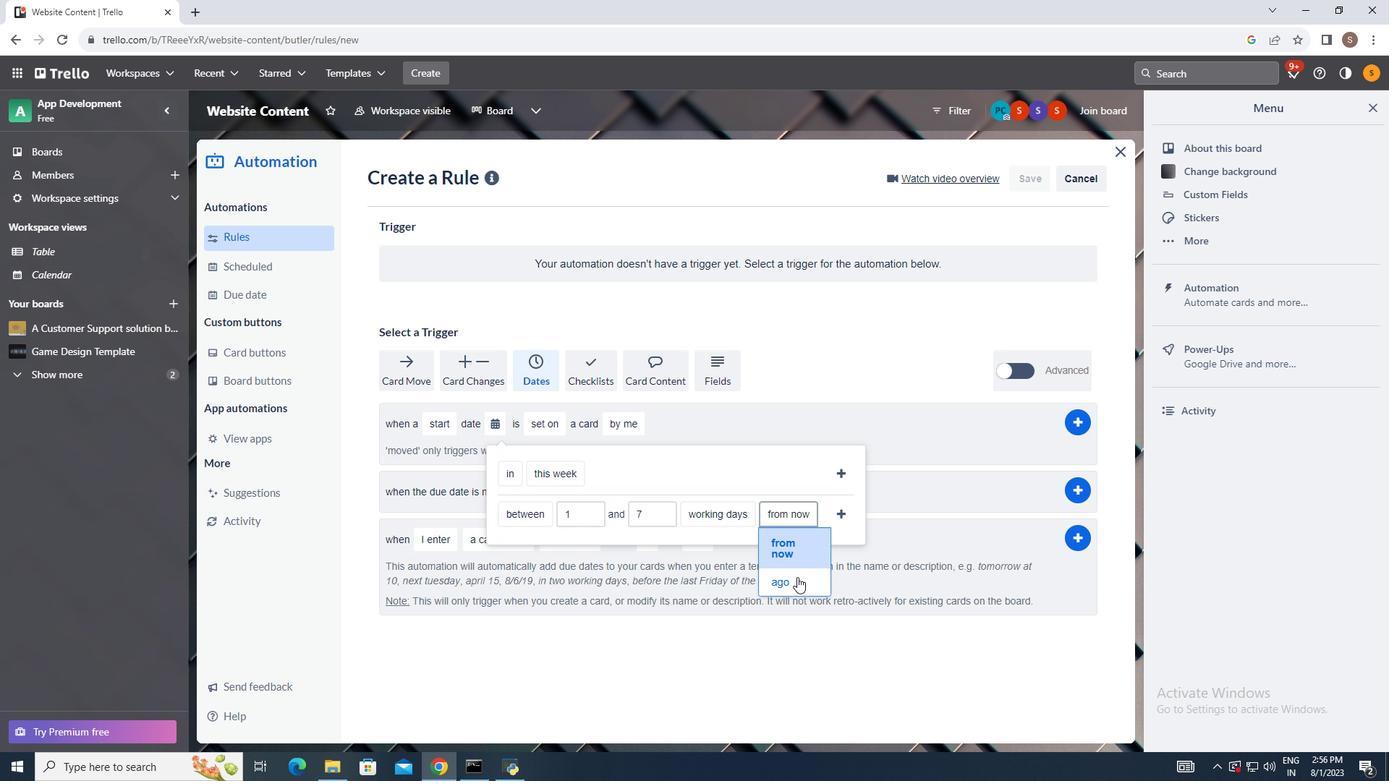 
Action: Mouse moved to (794, 574)
Screenshot: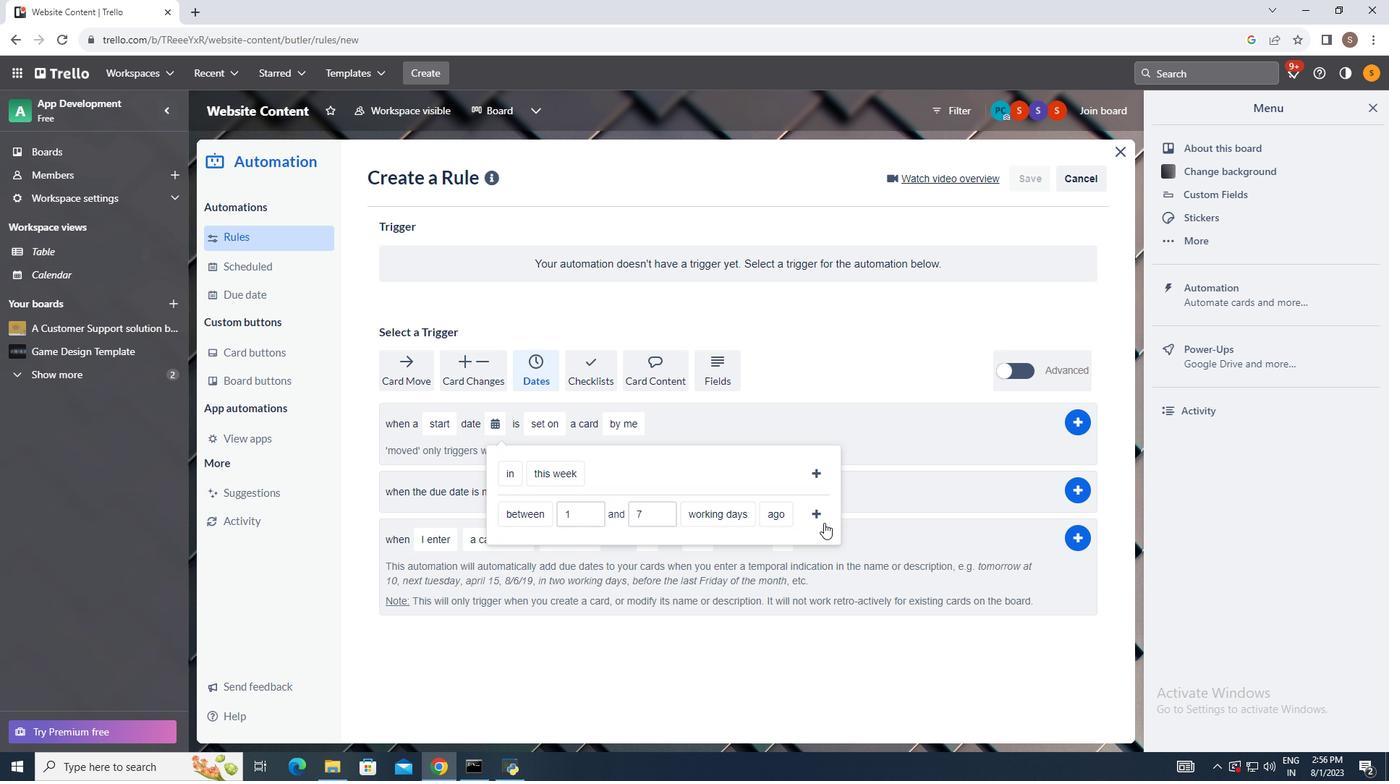 
Action: Mouse pressed left at (794, 574)
Screenshot: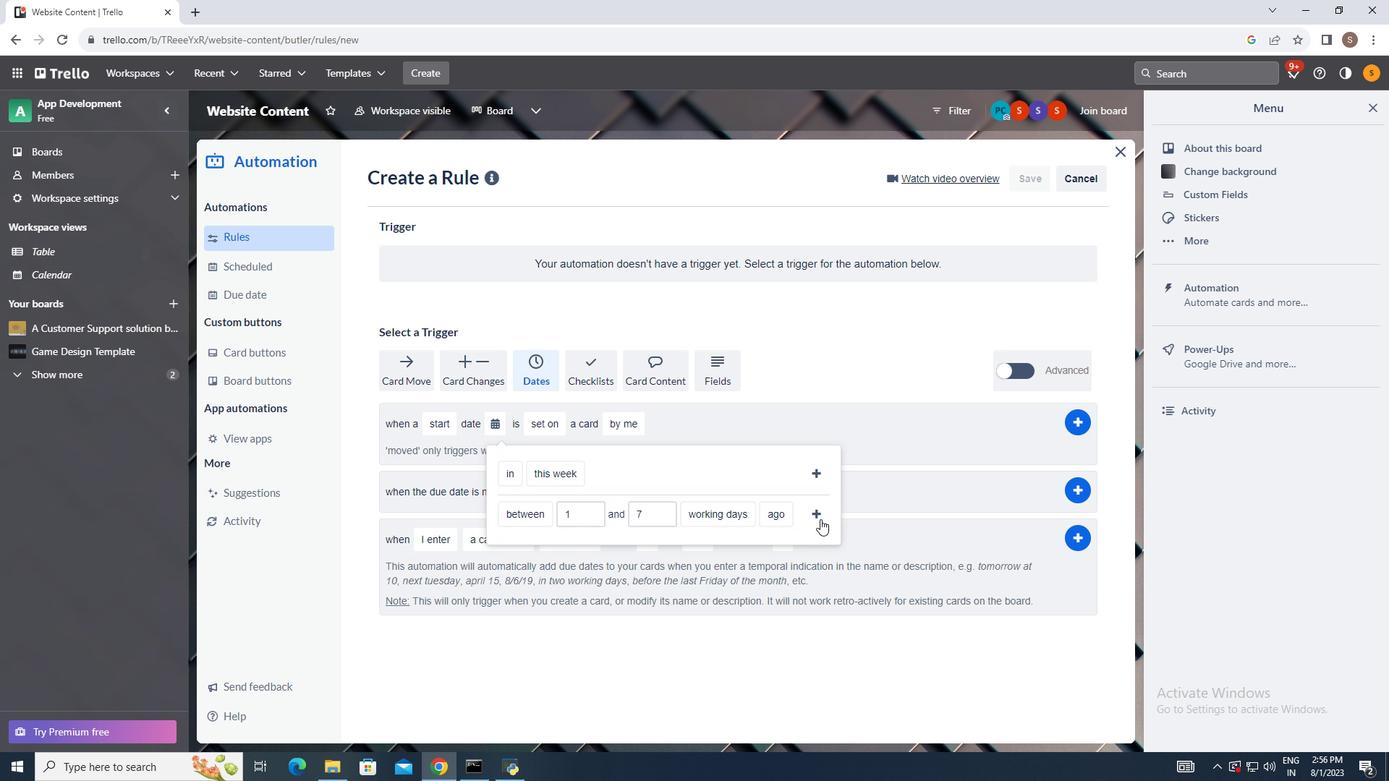 
Action: Mouse moved to (816, 515)
Screenshot: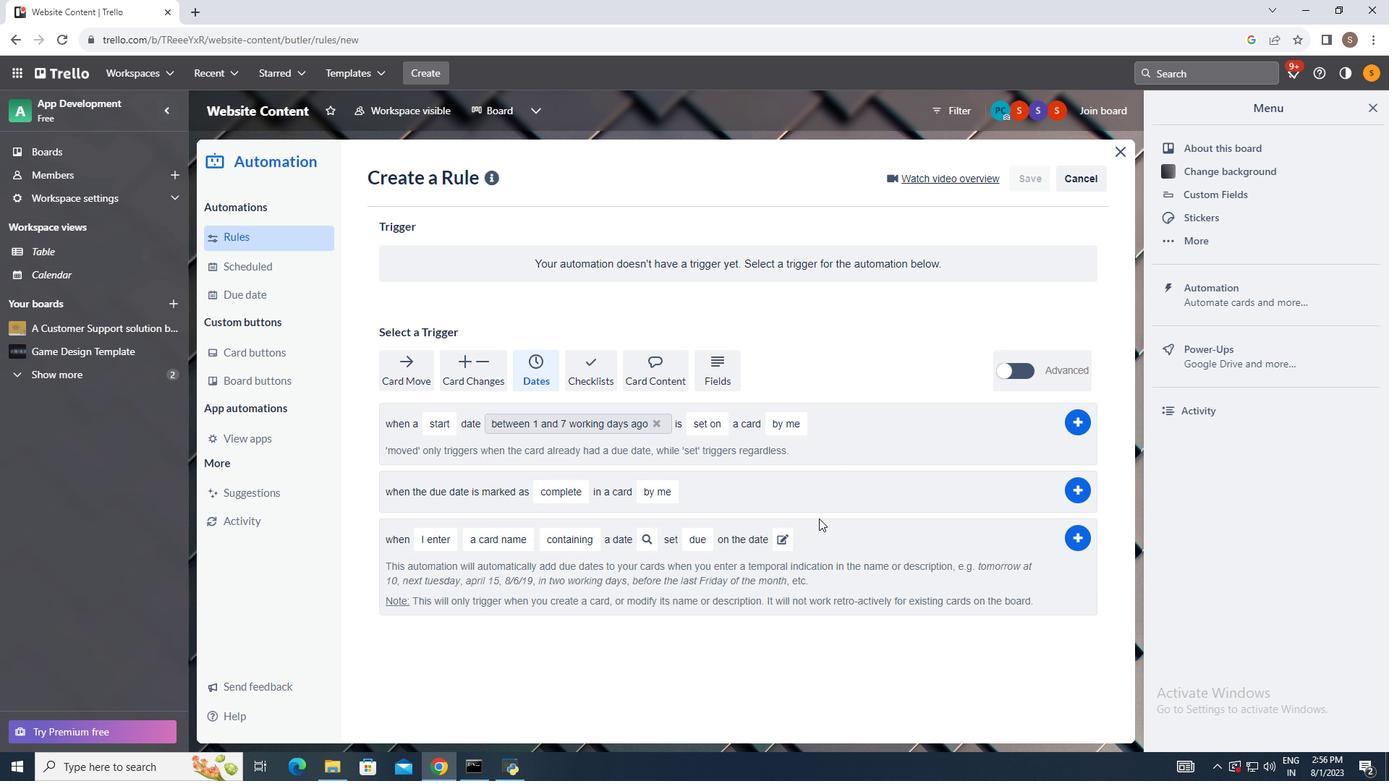
Action: Mouse pressed left at (816, 515)
Screenshot: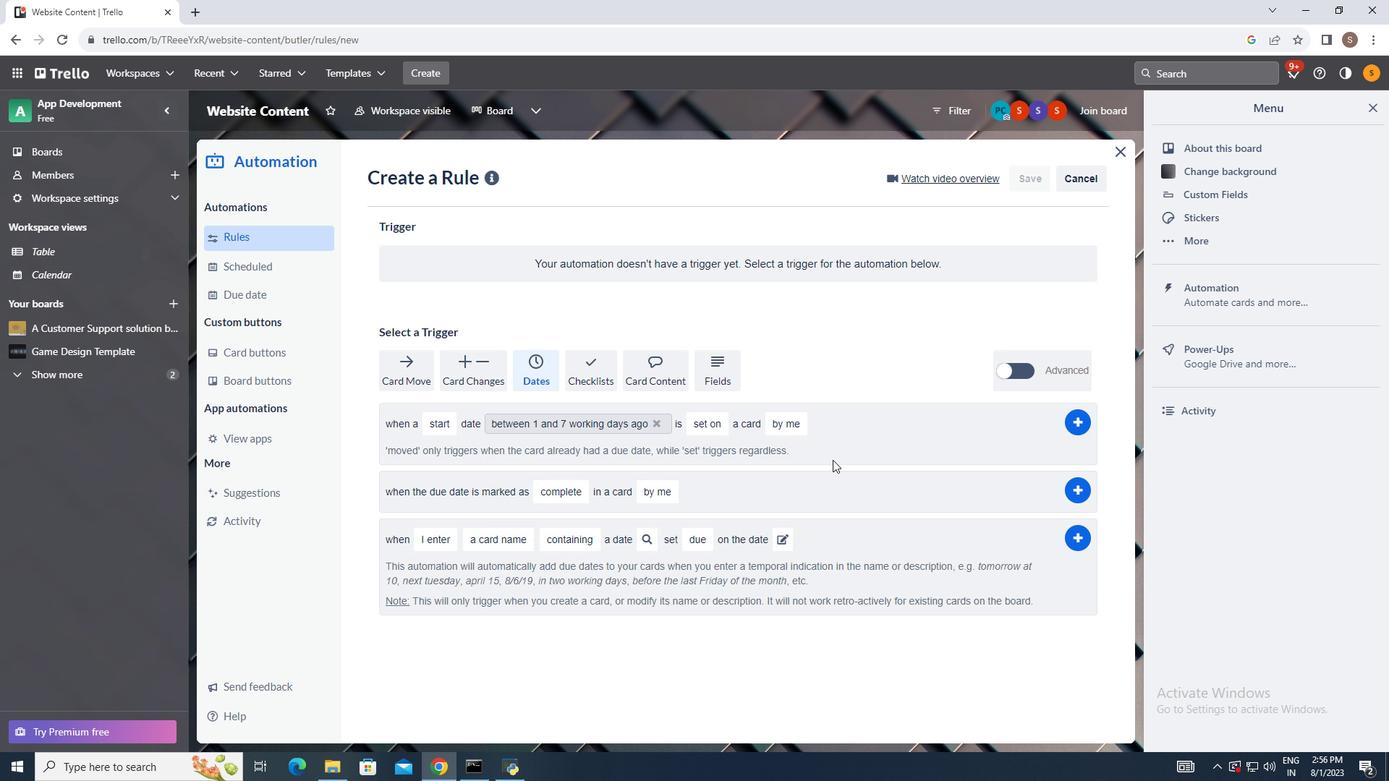 
Action: Mouse moved to (702, 424)
Screenshot: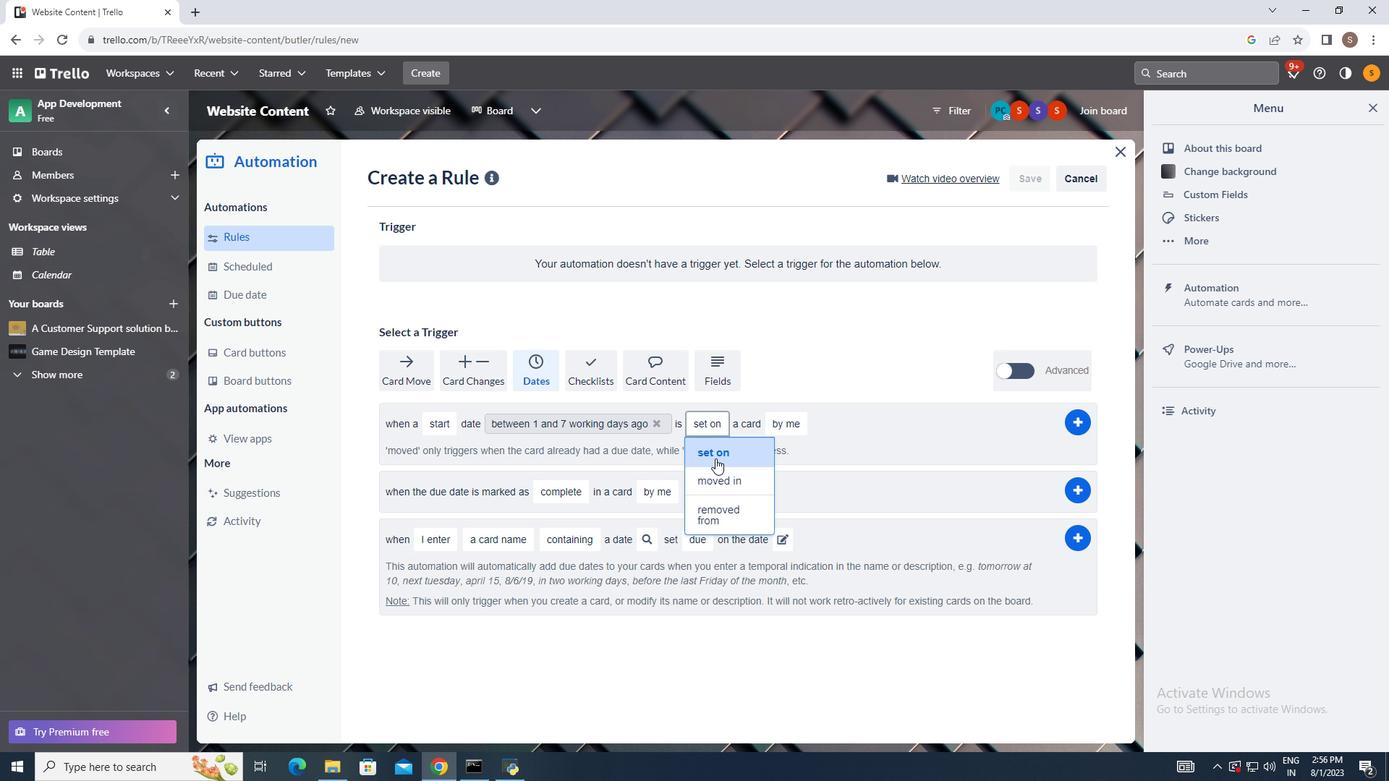 
Action: Mouse pressed left at (702, 424)
Screenshot: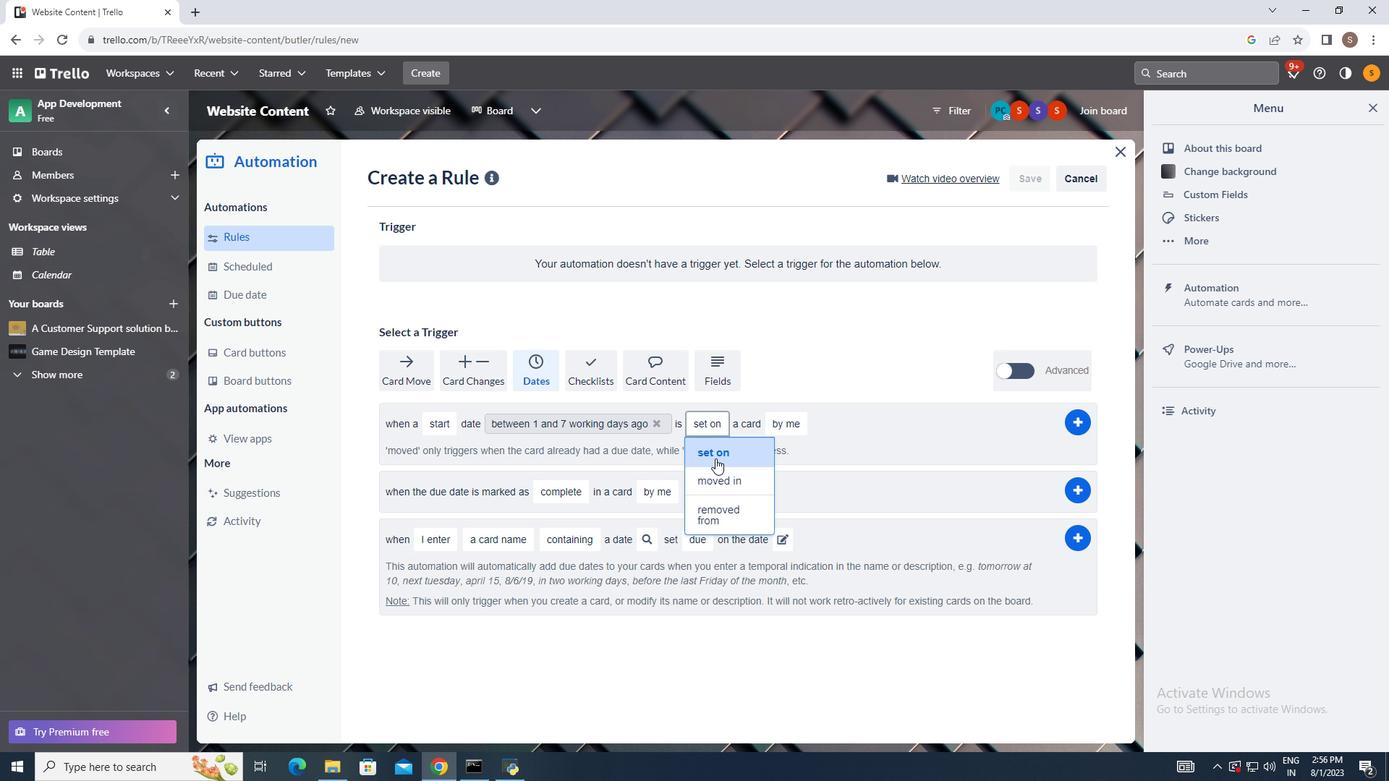 
Action: Mouse moved to (712, 455)
Screenshot: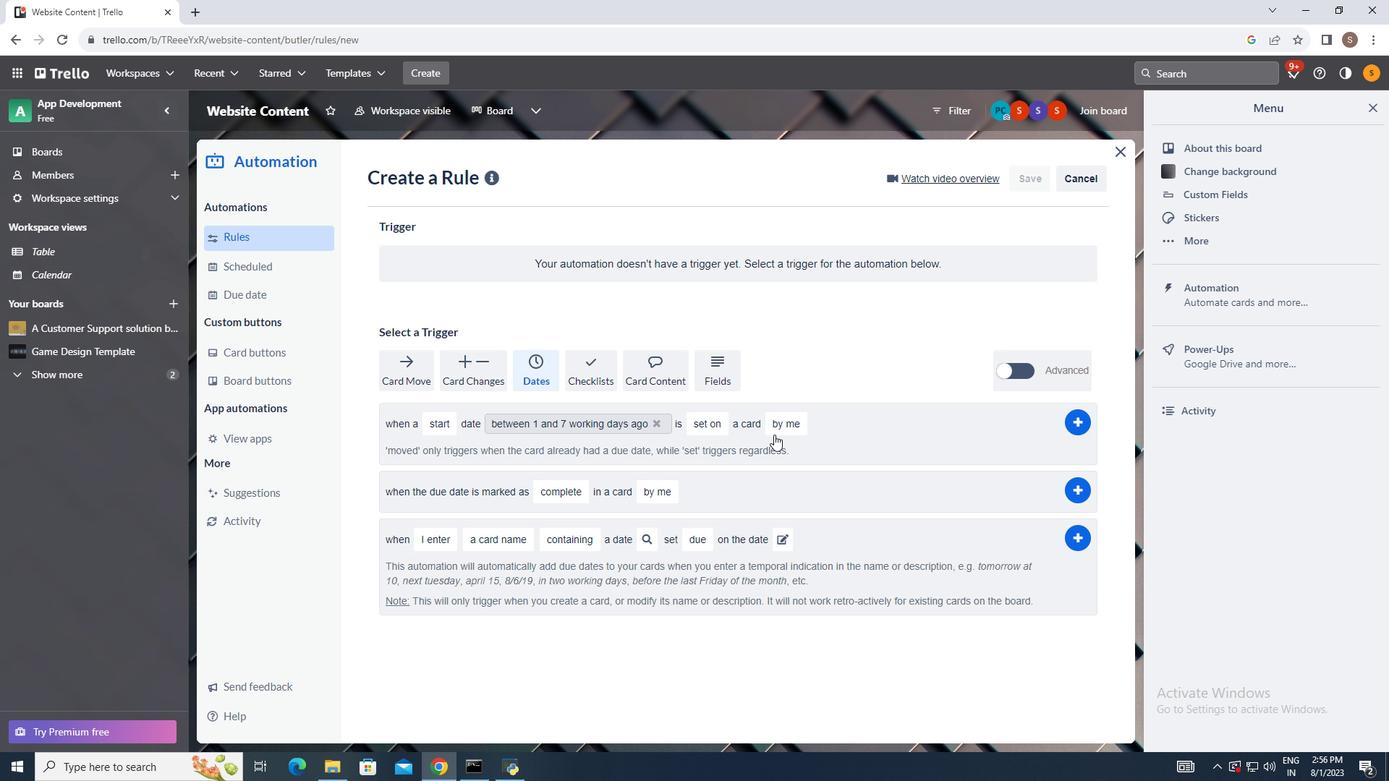
Action: Mouse pressed left at (712, 455)
Screenshot: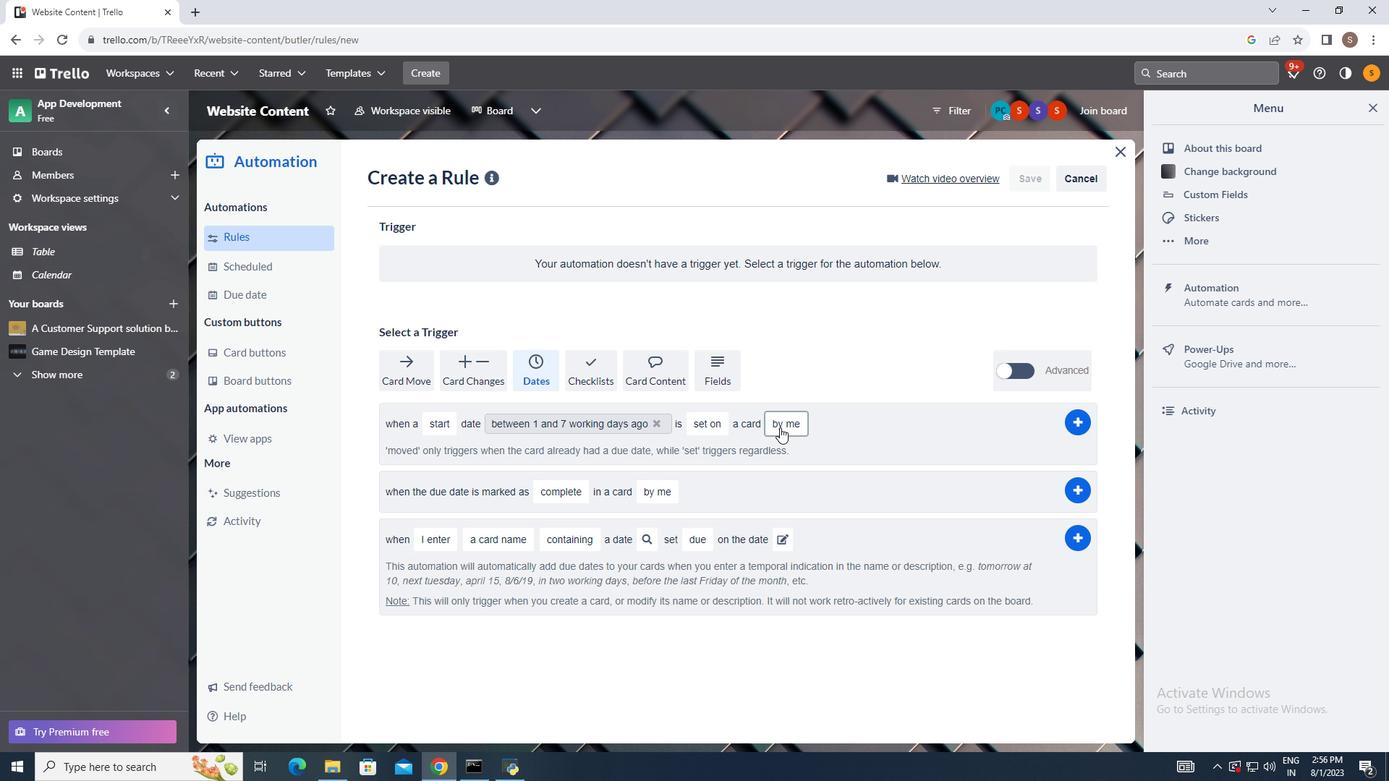 
Action: Mouse moved to (777, 424)
Screenshot: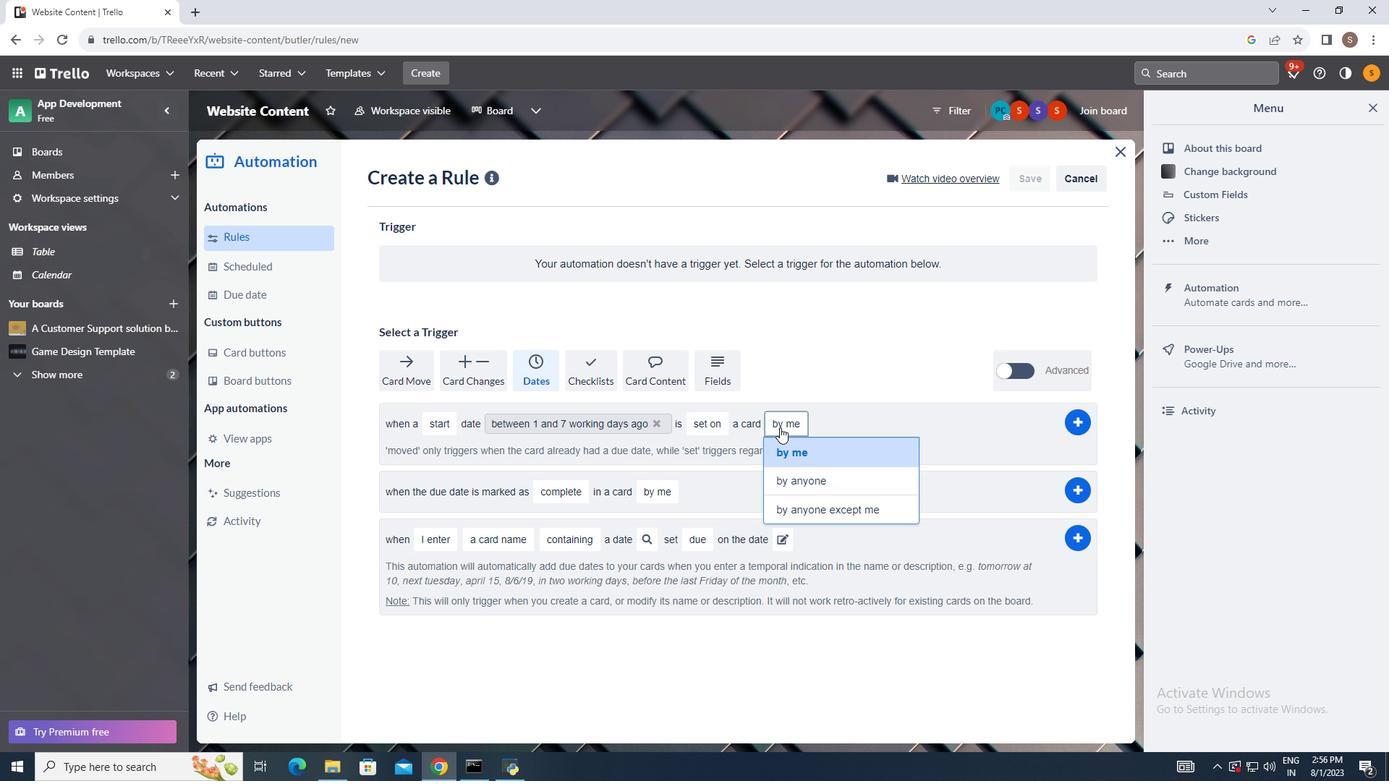 
Action: Mouse pressed left at (777, 424)
Screenshot: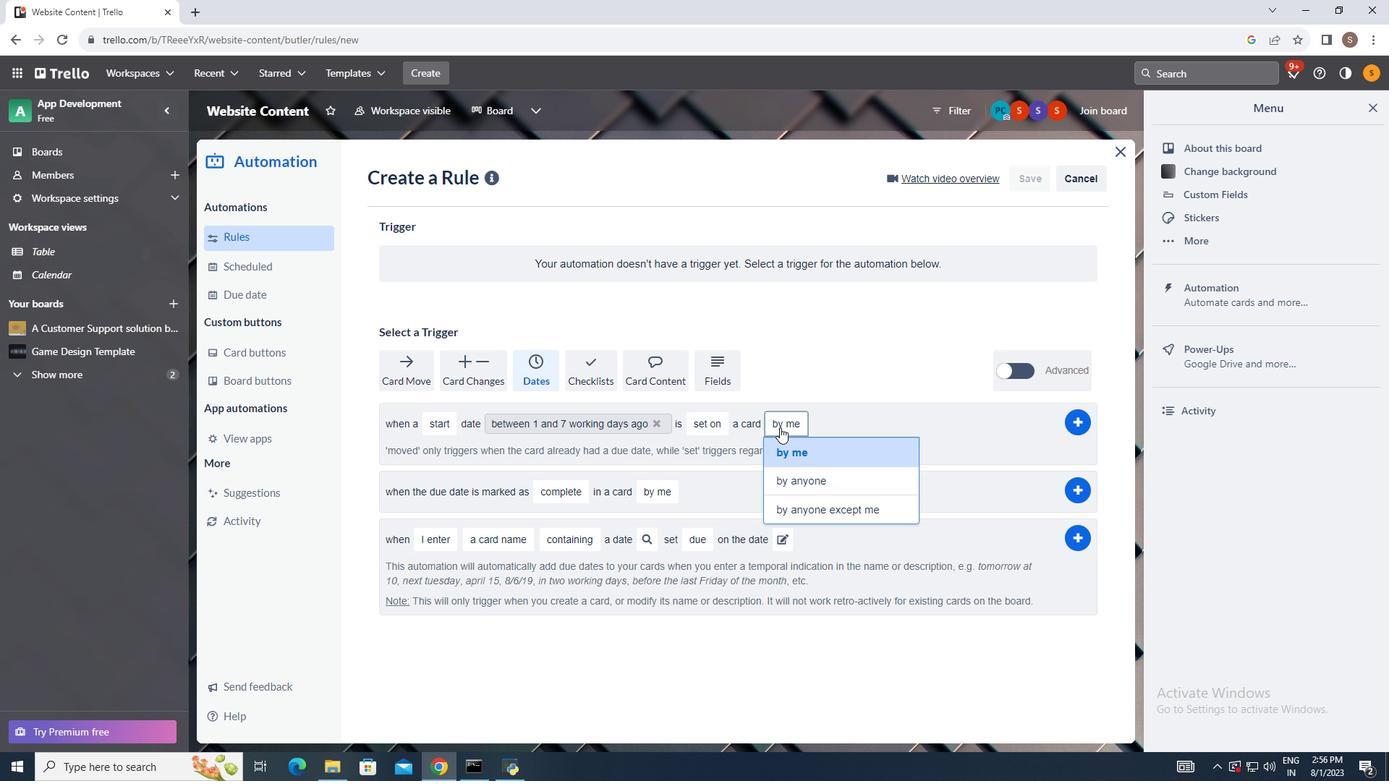 
Action: Mouse moved to (806, 508)
Screenshot: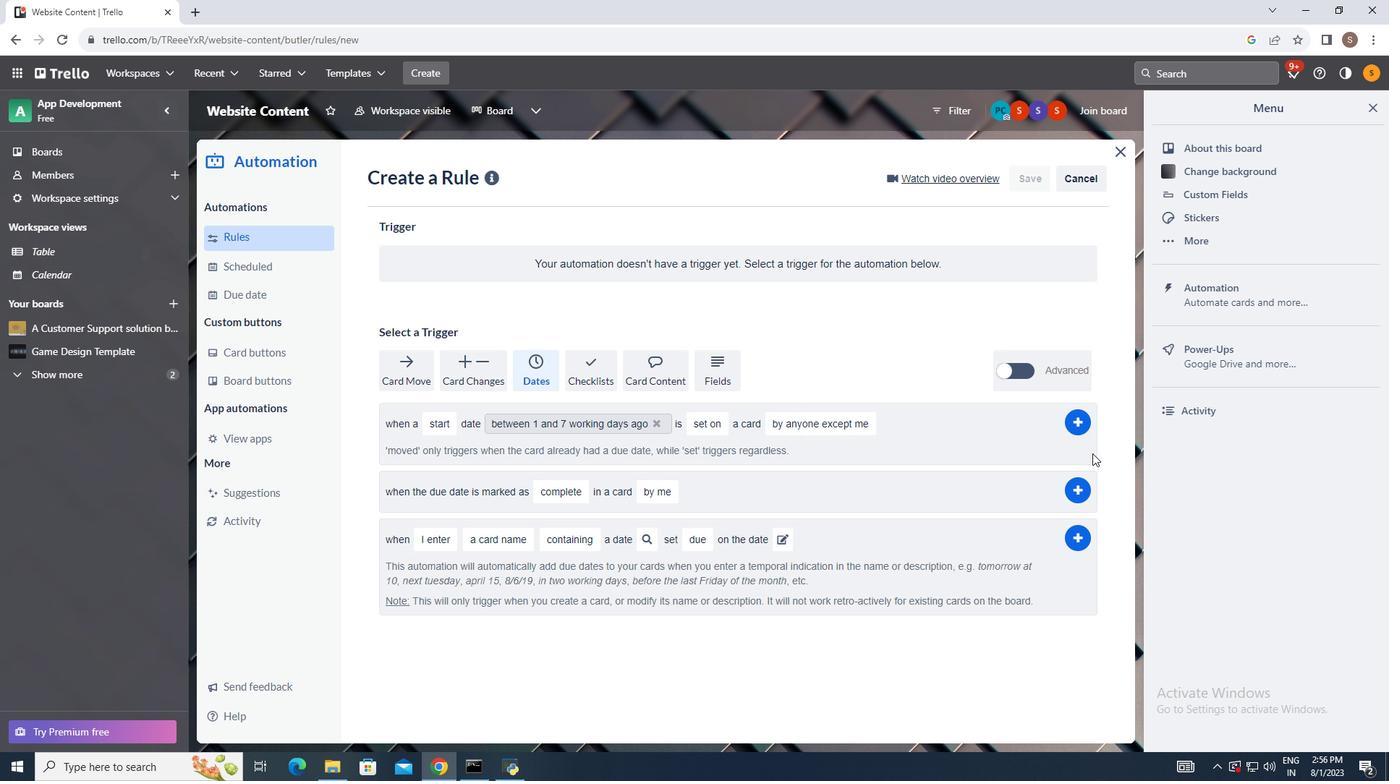 
Action: Mouse pressed left at (806, 508)
Screenshot: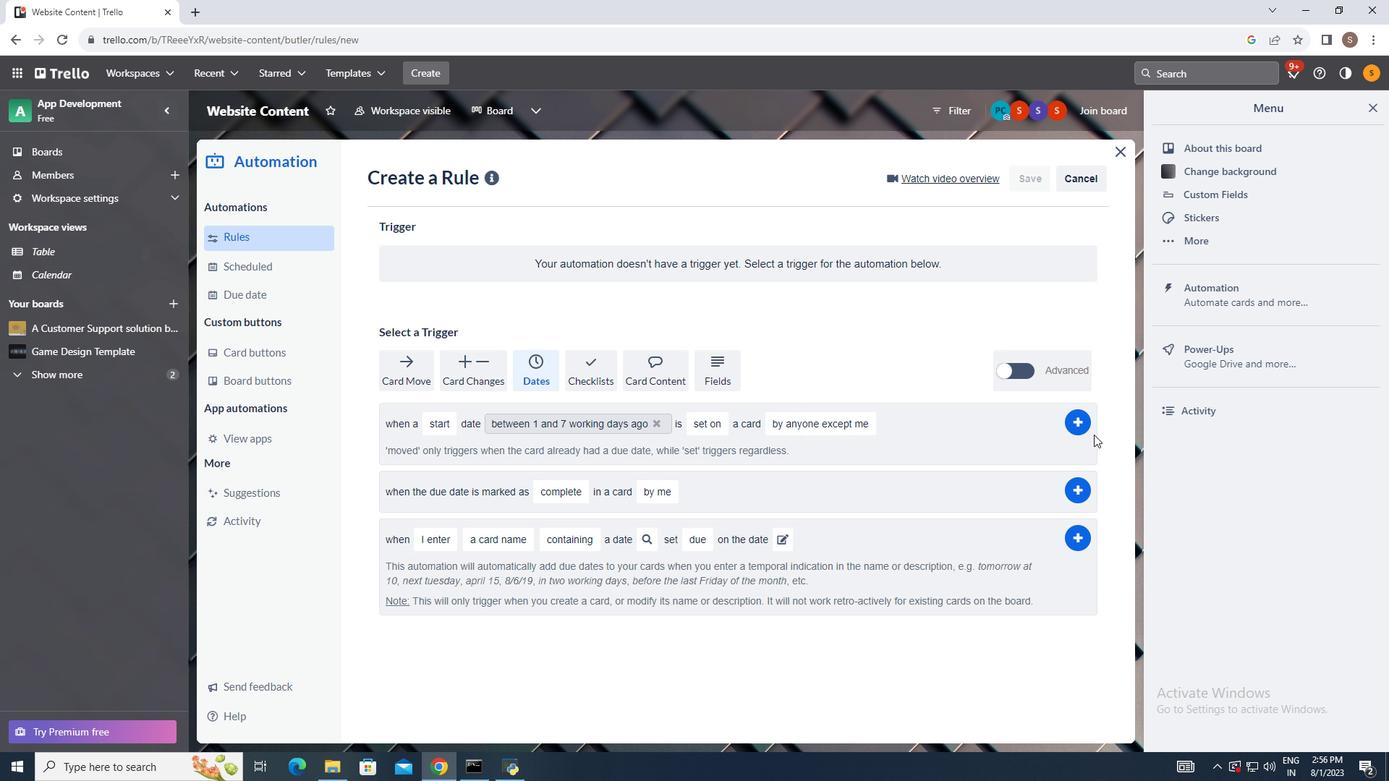 
Action: Mouse moved to (1076, 422)
Screenshot: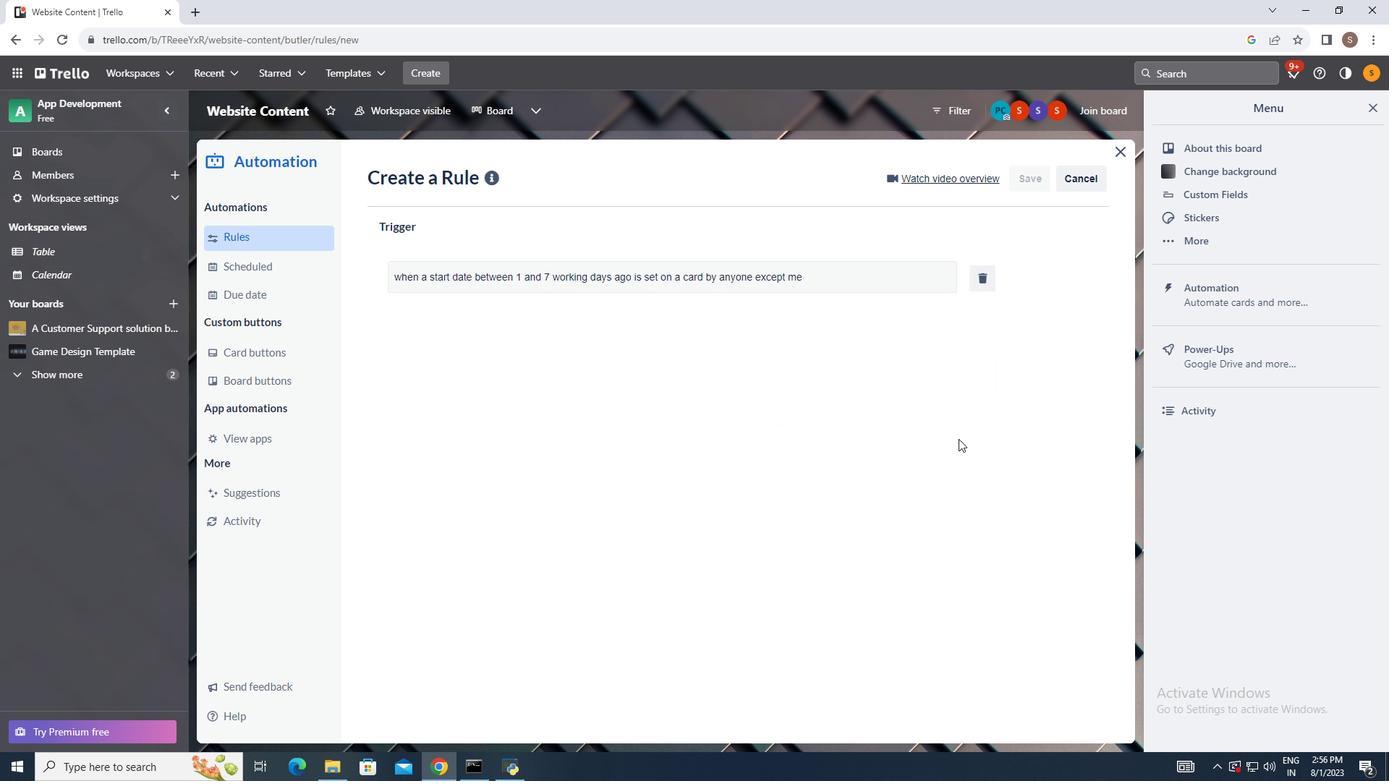 
Action: Mouse pressed left at (1076, 422)
Screenshot: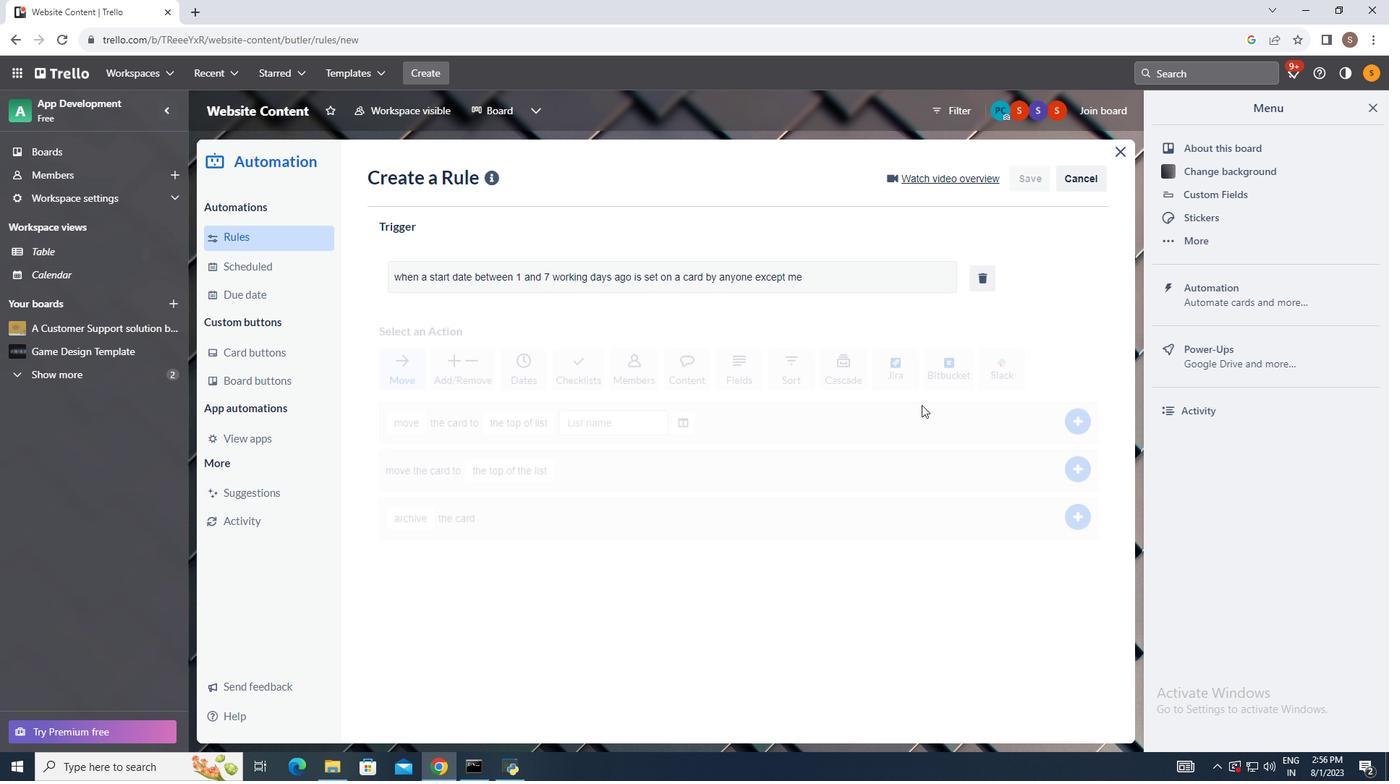 
Action: Mouse moved to (856, 334)
Screenshot: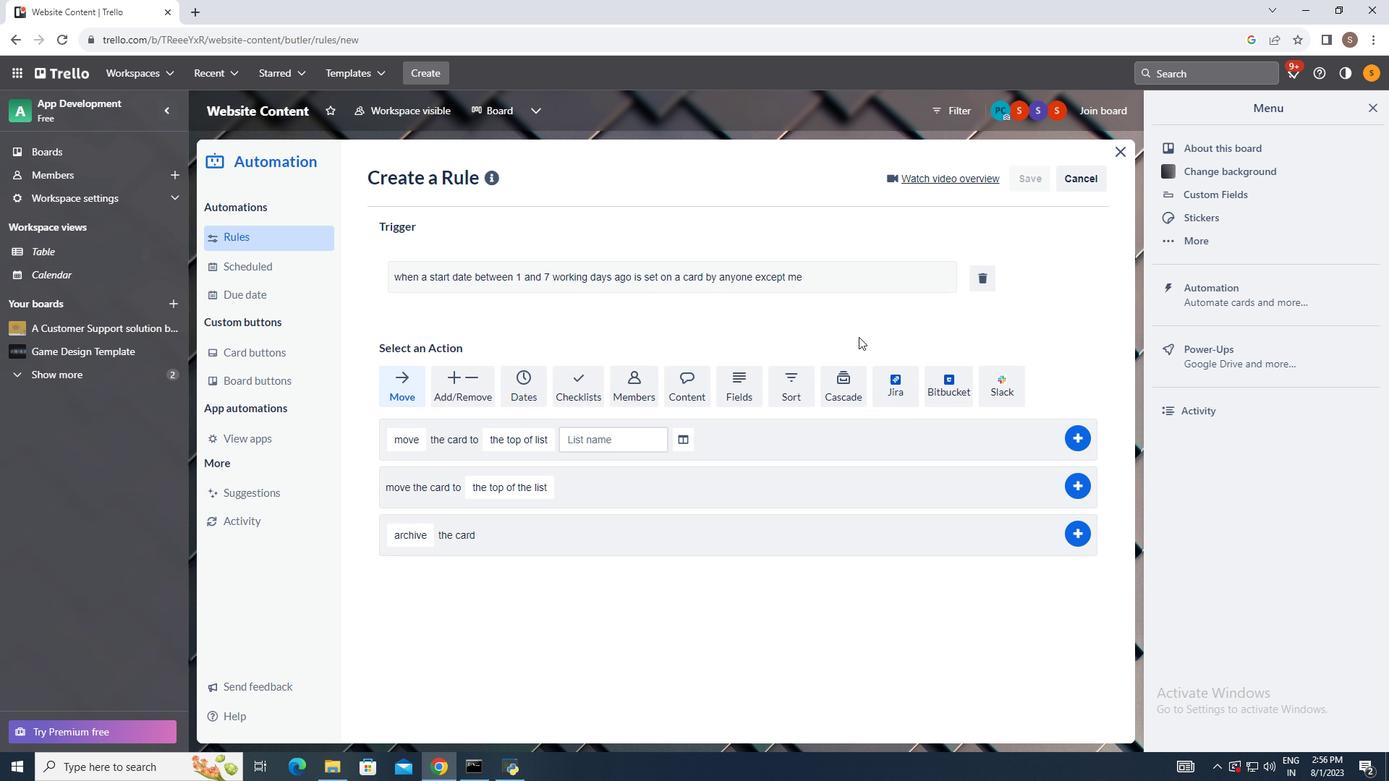 
